 Task: For heading Arial Rounded MT Bold with Underline.  font size for heading26,  'Change the font style of data to'Browallia New.  and font size to 18,  Change the alignment of both headline & data to Align middle & Align Text left.  In the sheet  Budget Management Workbook Template Sheetbook
Action: Mouse moved to (102, 121)
Screenshot: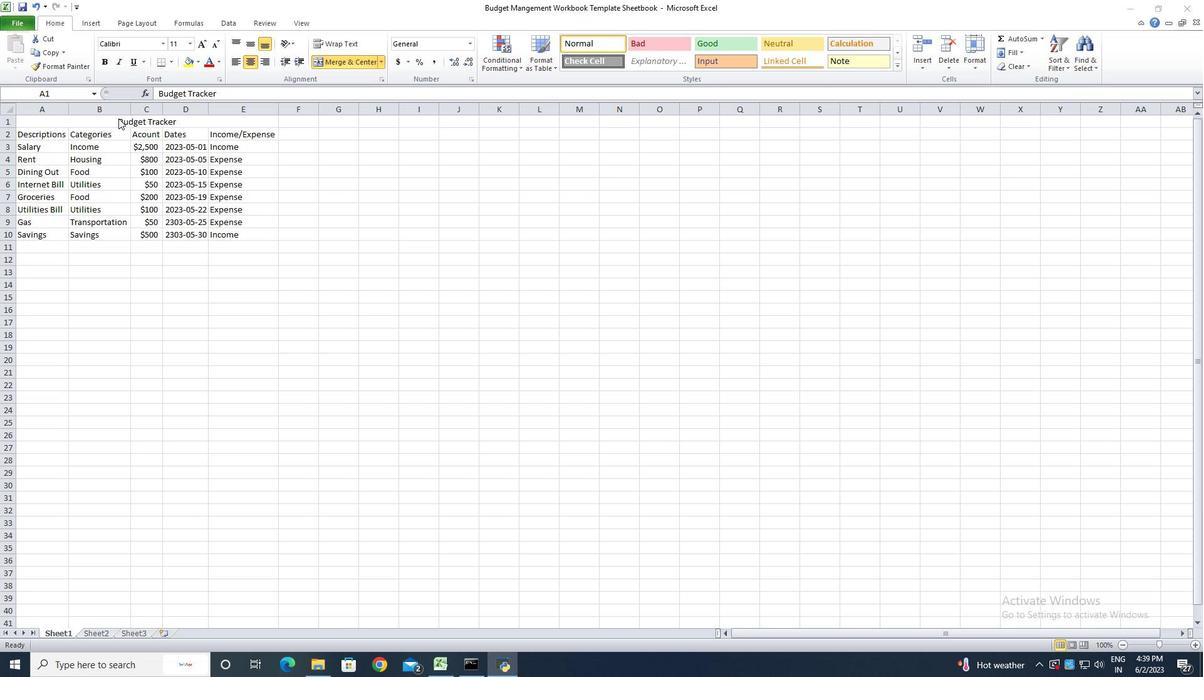 
Action: Mouse pressed left at (102, 121)
Screenshot: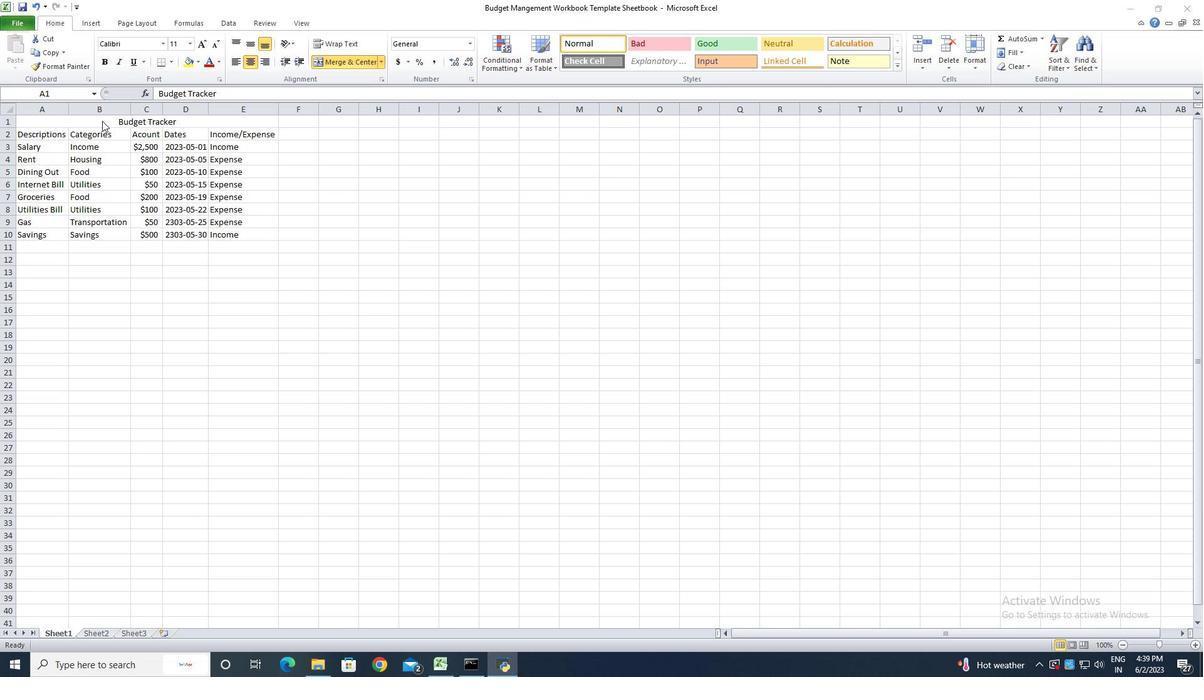 
Action: Mouse moved to (161, 45)
Screenshot: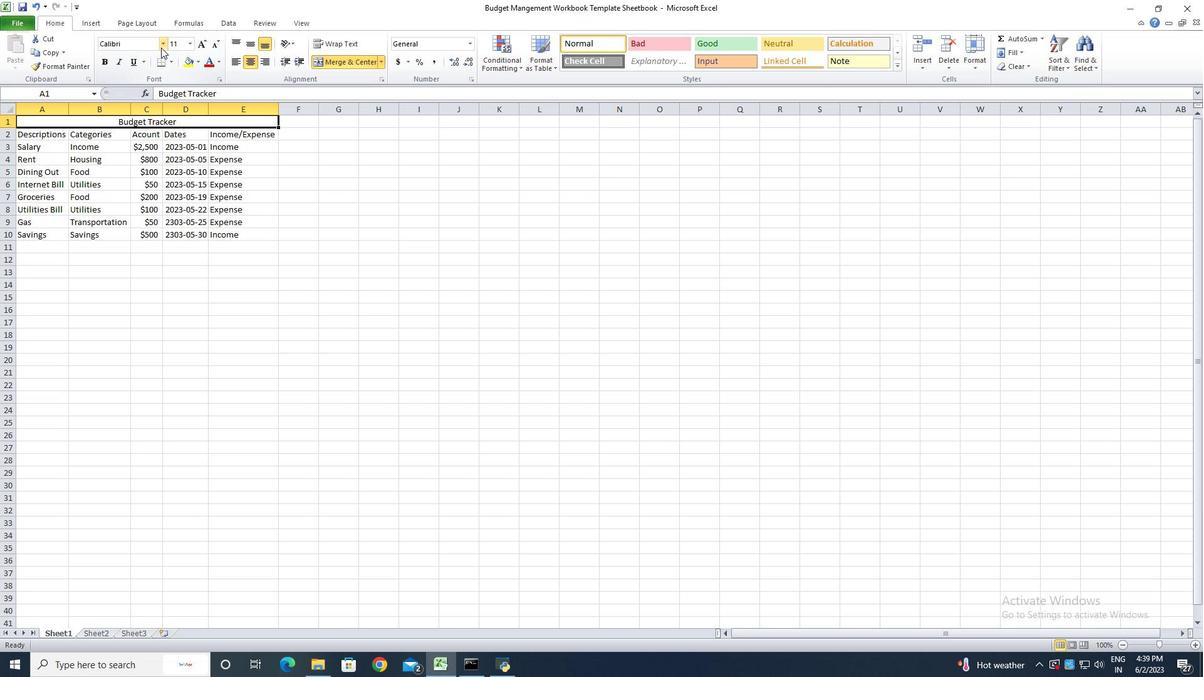 
Action: Mouse pressed left at (161, 45)
Screenshot: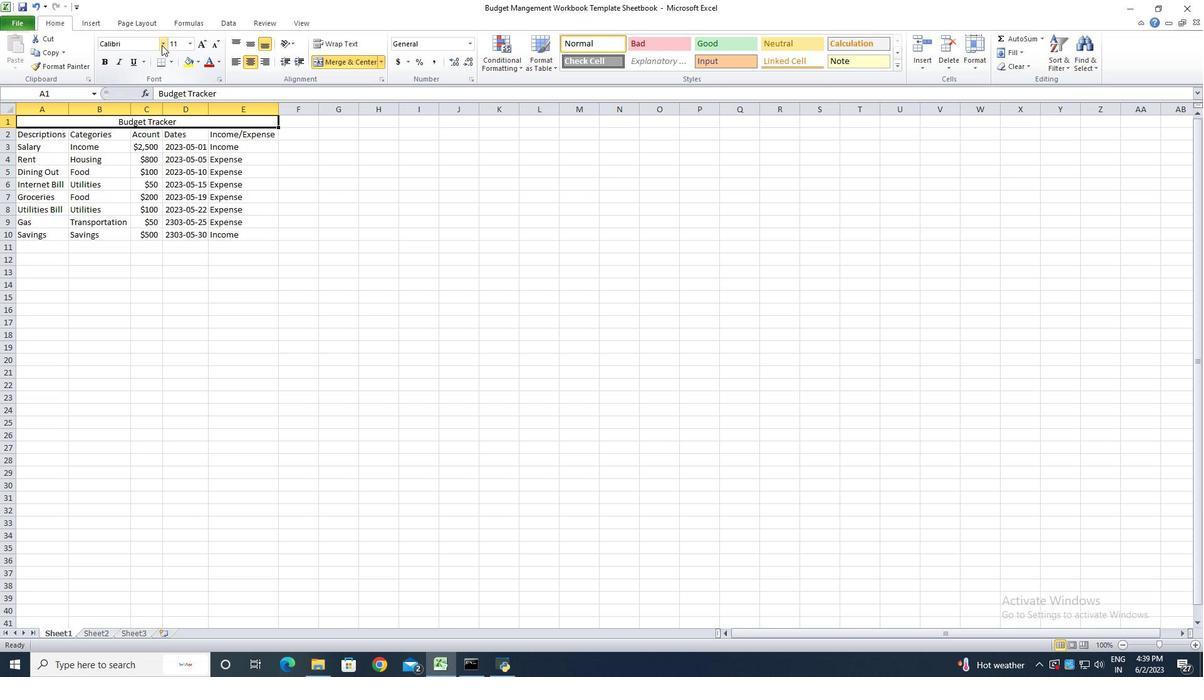 
Action: Mouse moved to (142, 192)
Screenshot: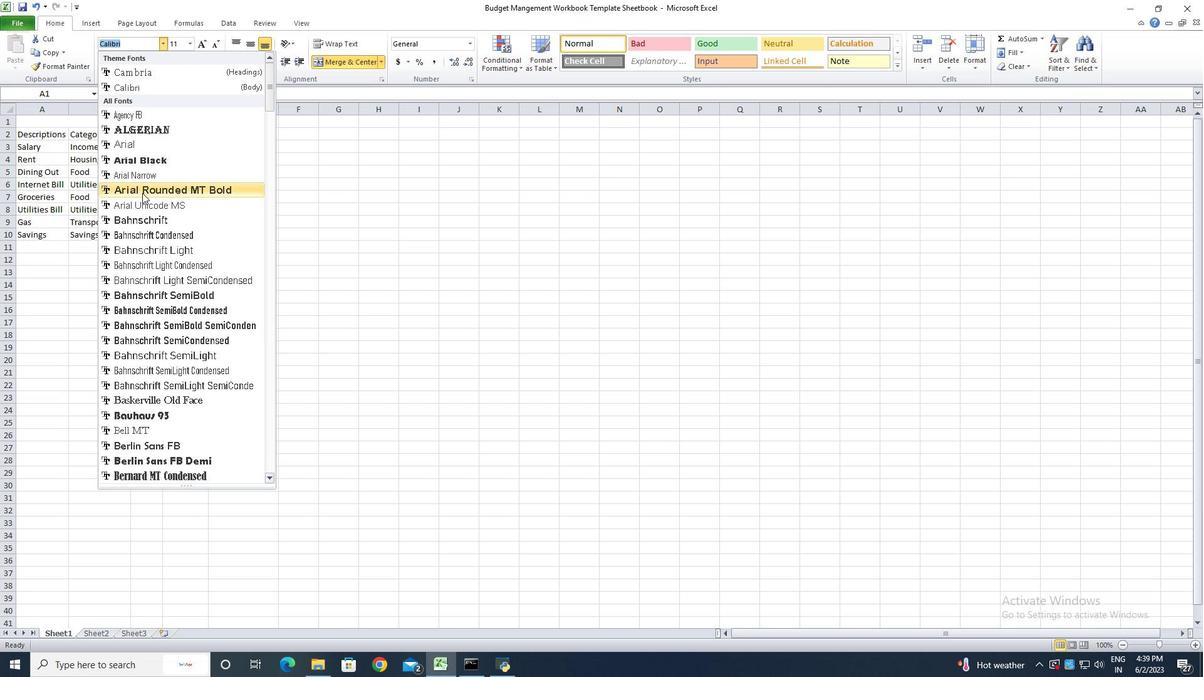 
Action: Mouse pressed left at (142, 192)
Screenshot: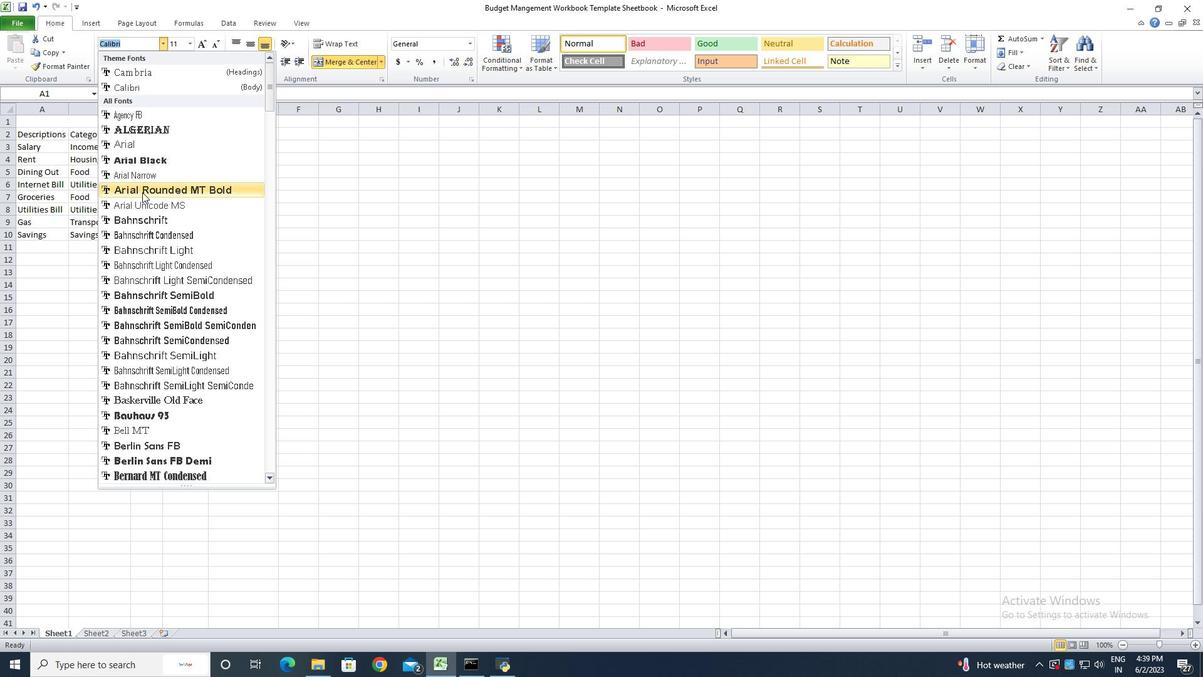 
Action: Mouse moved to (144, 63)
Screenshot: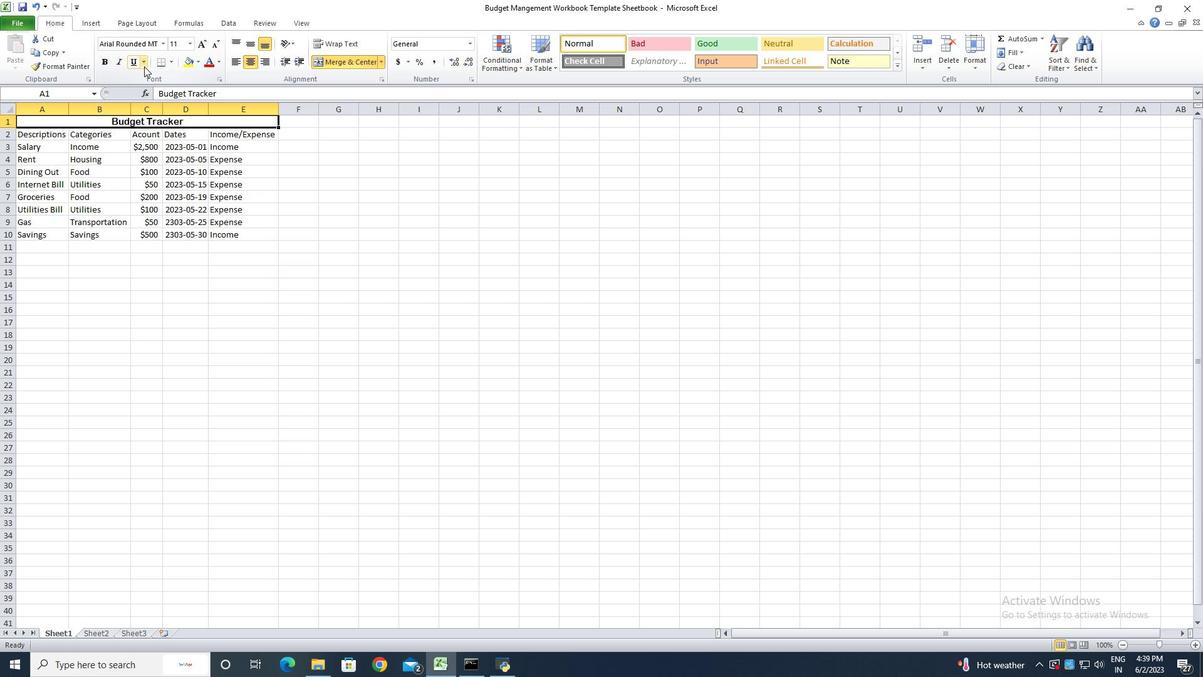 
Action: Mouse pressed left at (144, 63)
Screenshot: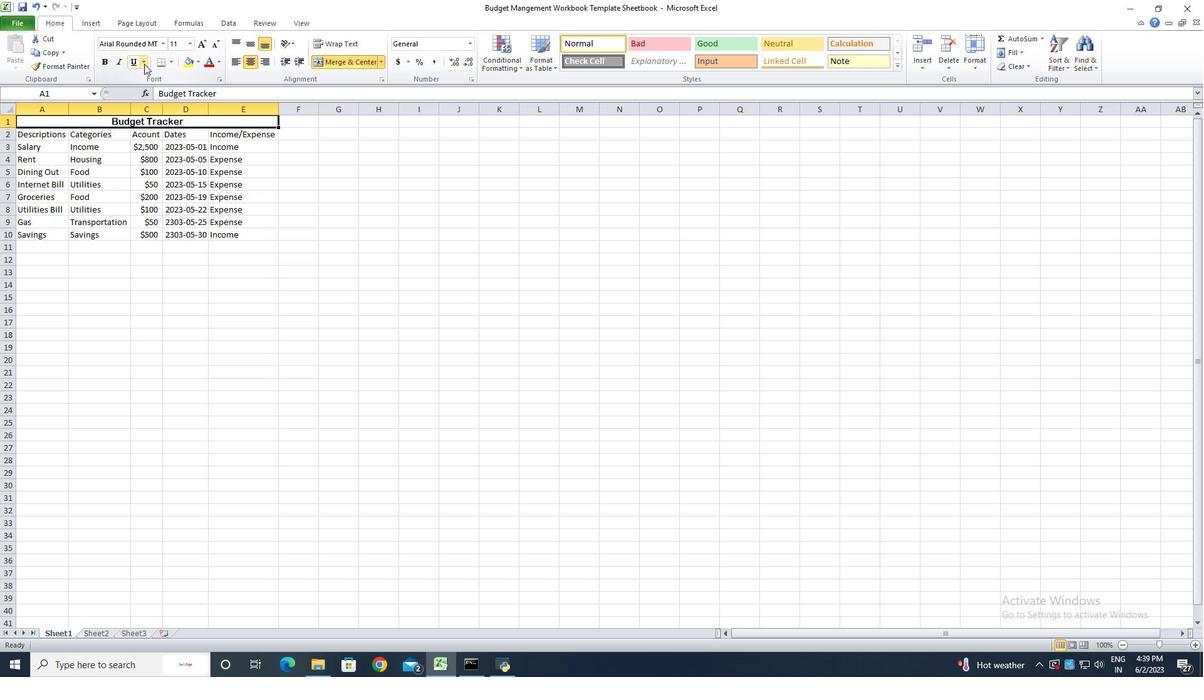 
Action: Mouse moved to (156, 80)
Screenshot: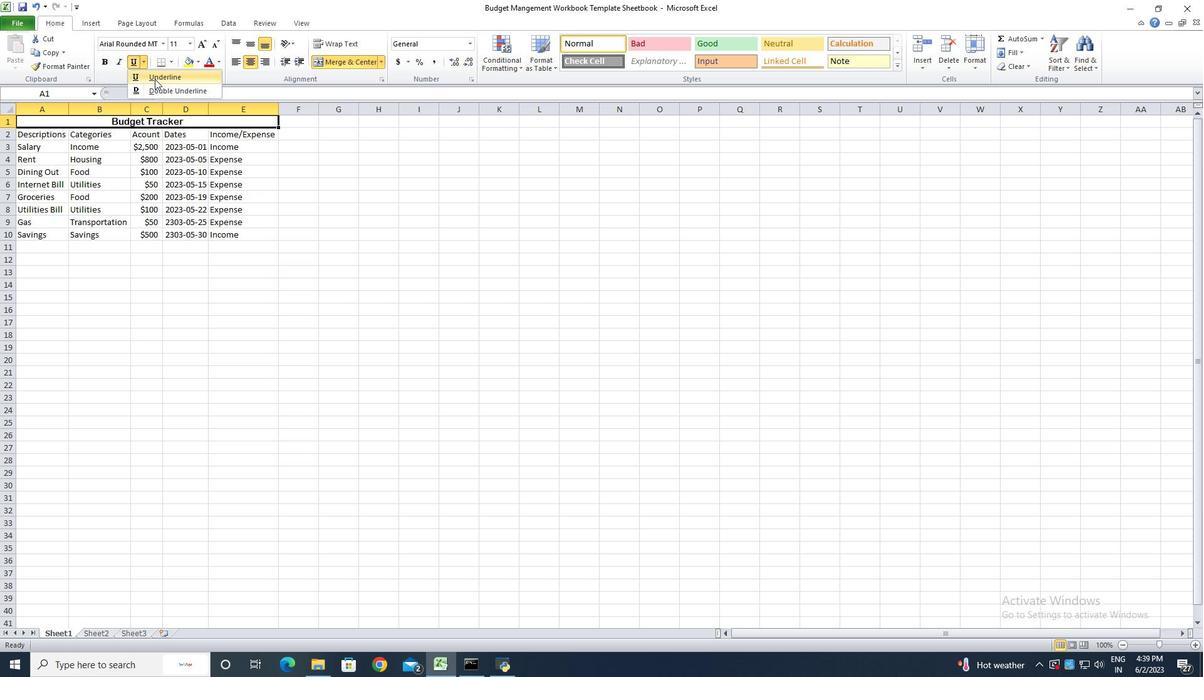 
Action: Mouse pressed left at (156, 80)
Screenshot: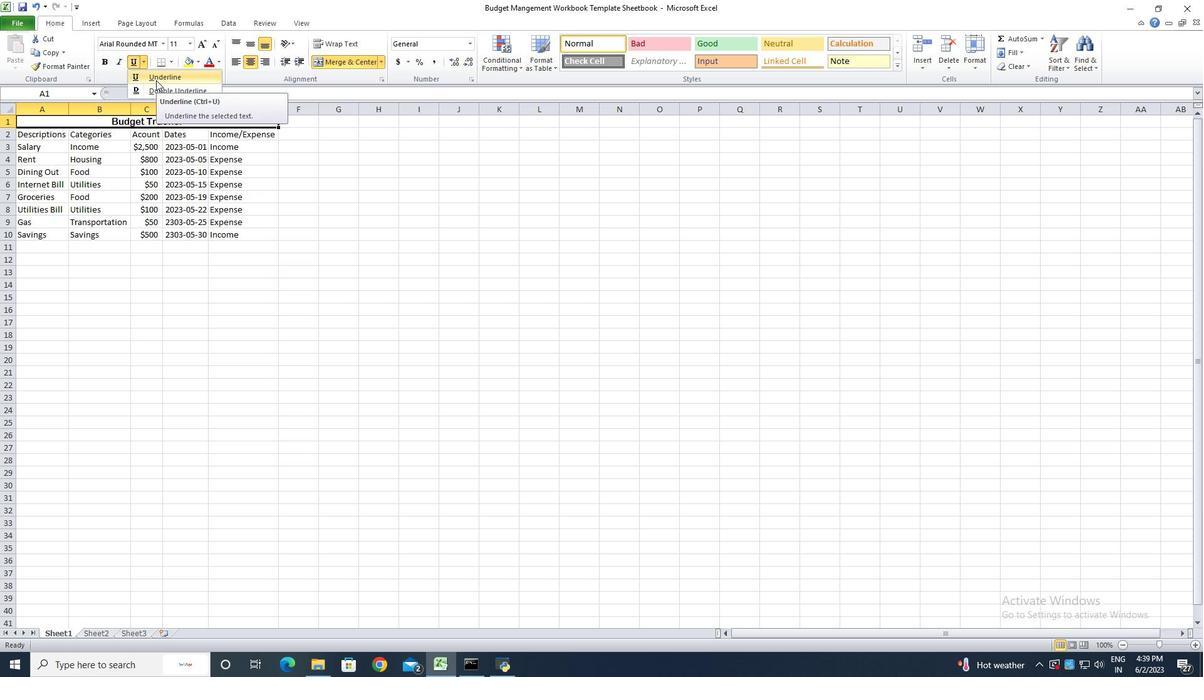 
Action: Mouse moved to (201, 43)
Screenshot: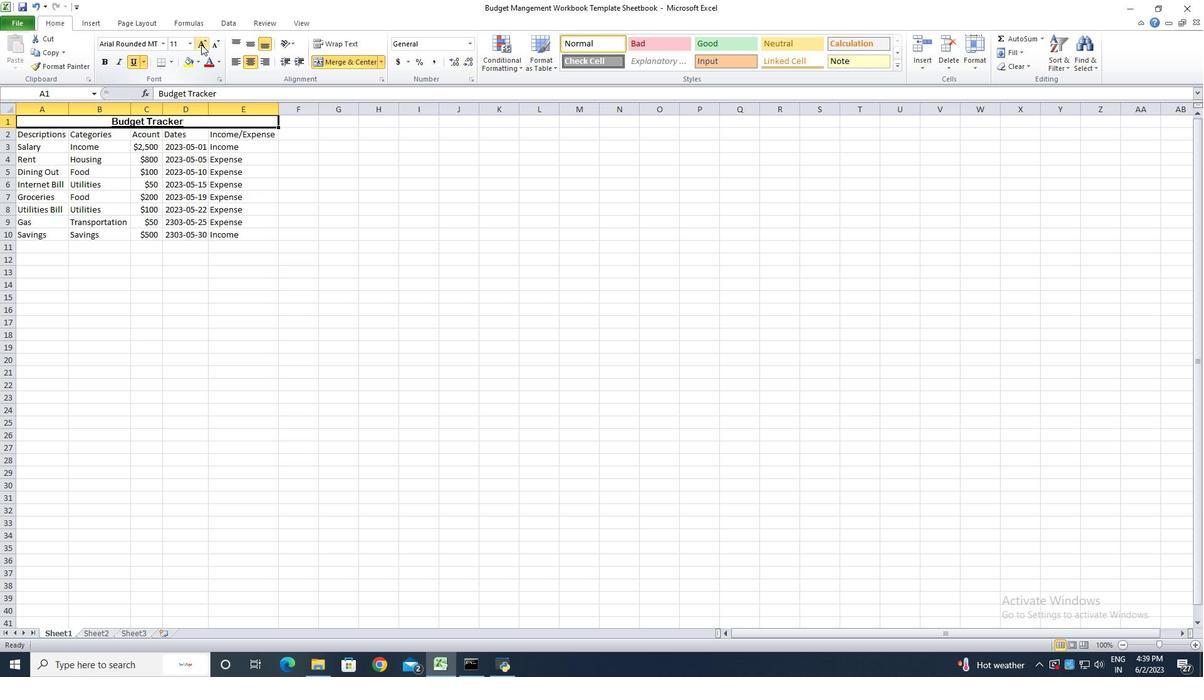 
Action: Mouse pressed left at (201, 43)
Screenshot: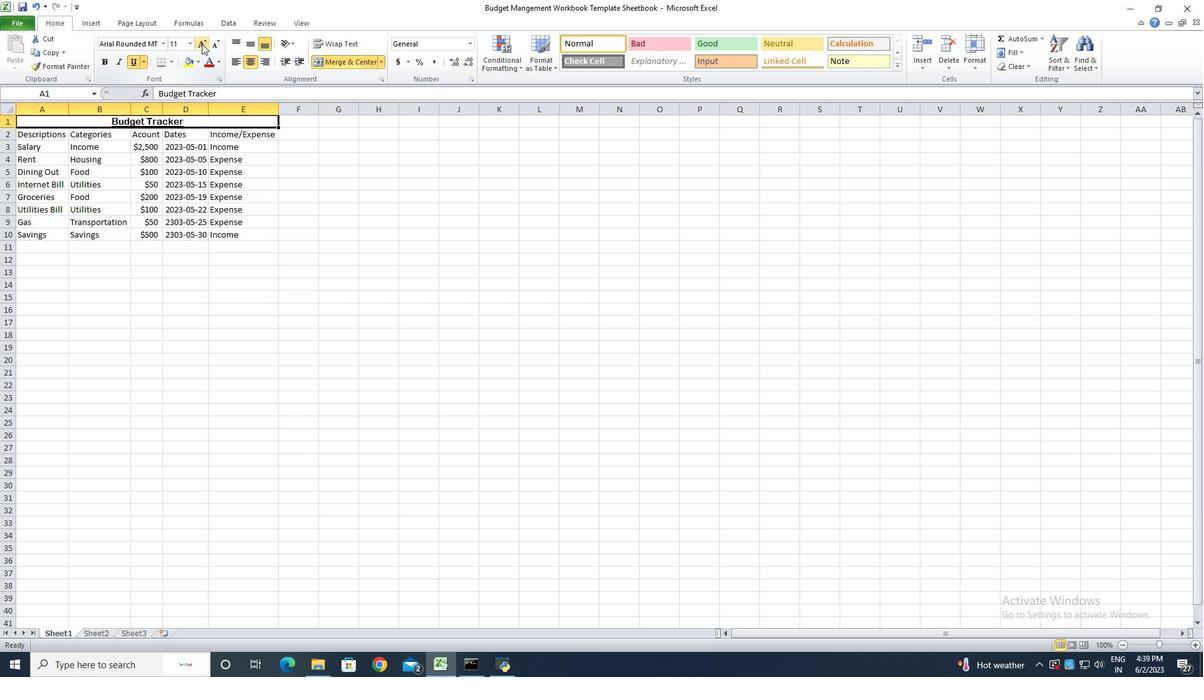 
Action: Mouse pressed left at (201, 43)
Screenshot: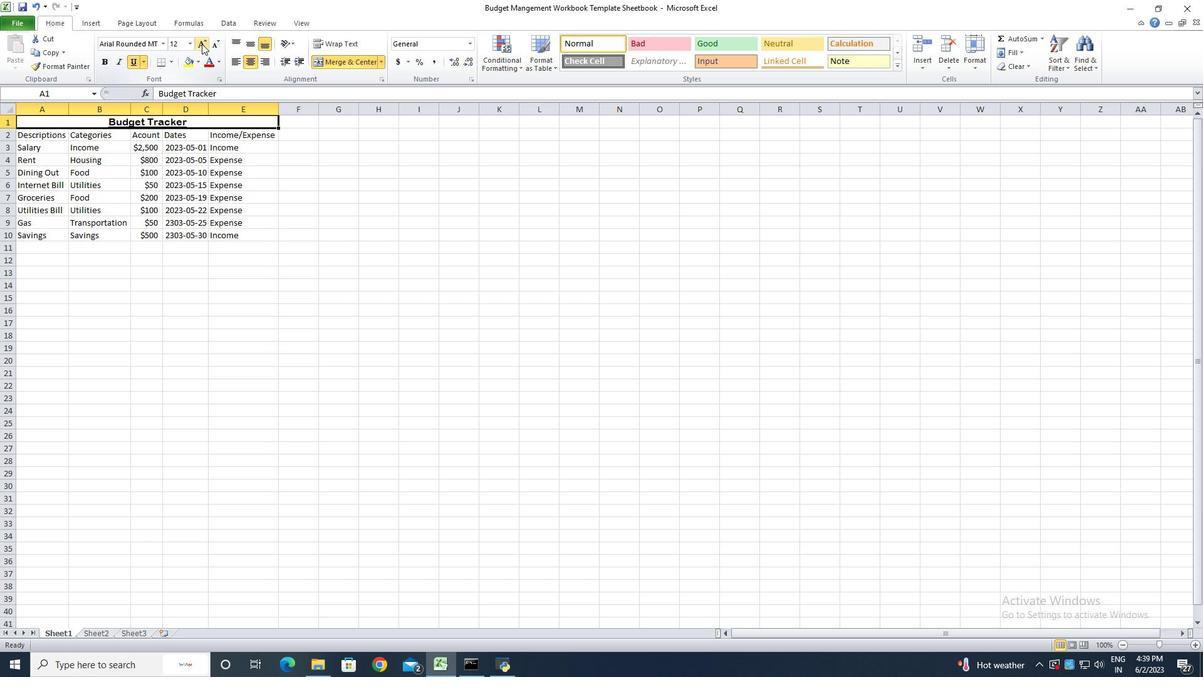 
Action: Mouse pressed left at (201, 43)
Screenshot: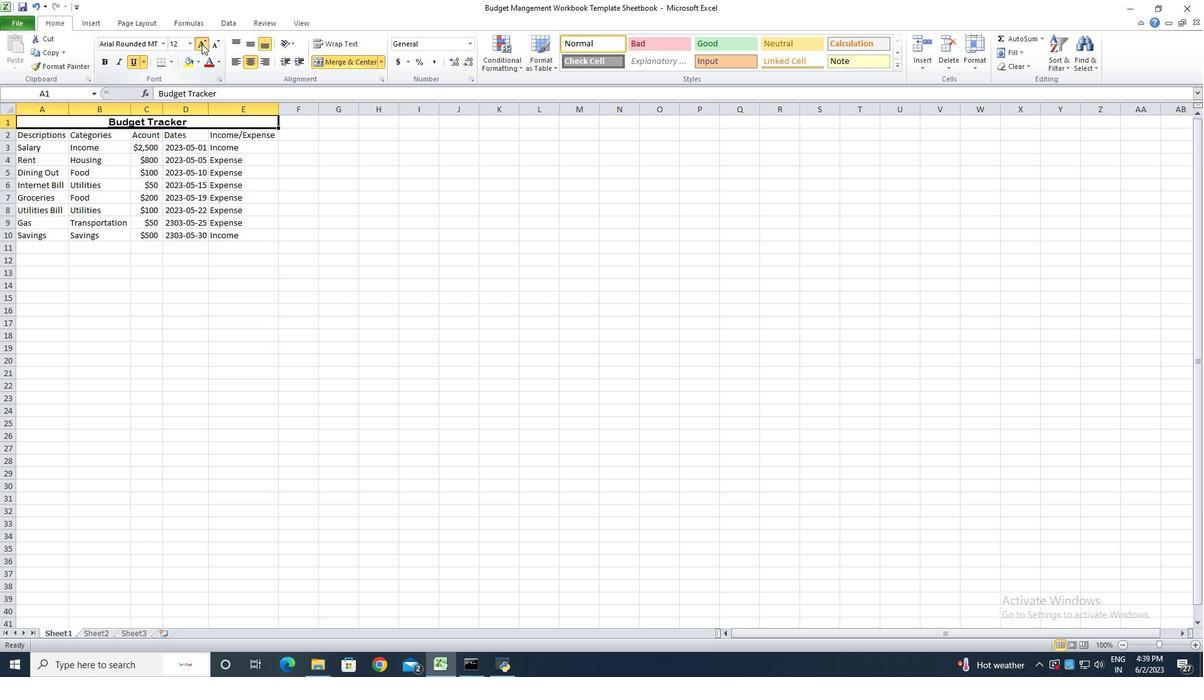 
Action: Mouse pressed left at (201, 43)
Screenshot: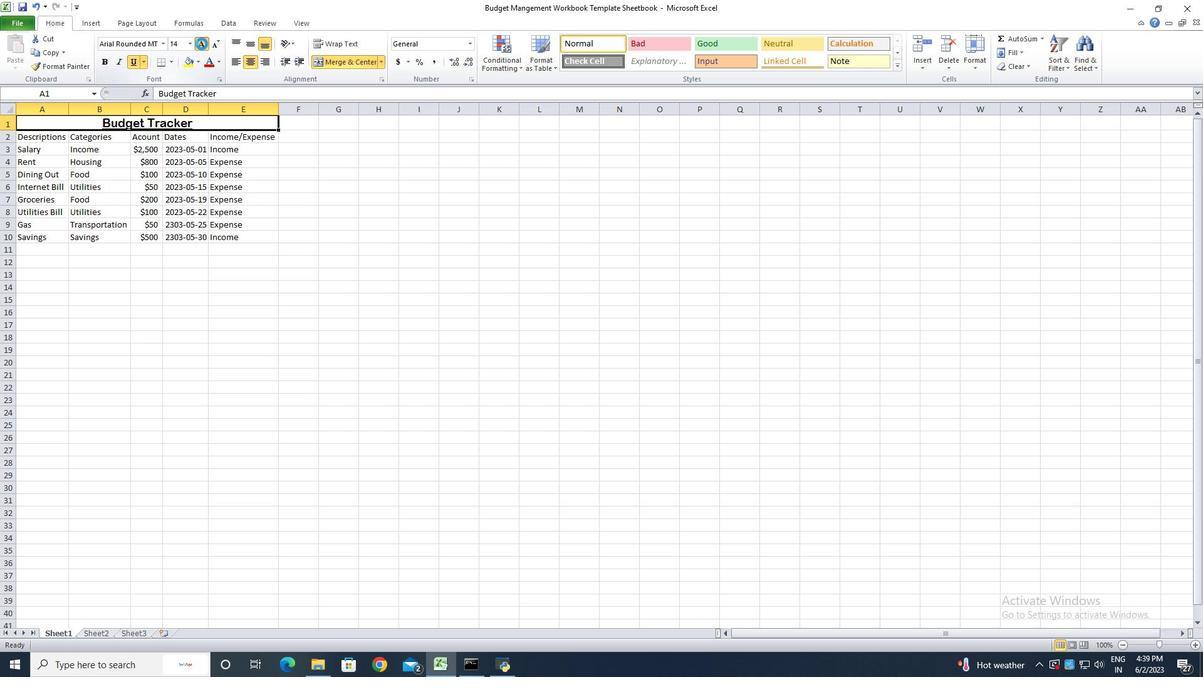 
Action: Mouse pressed left at (201, 43)
Screenshot: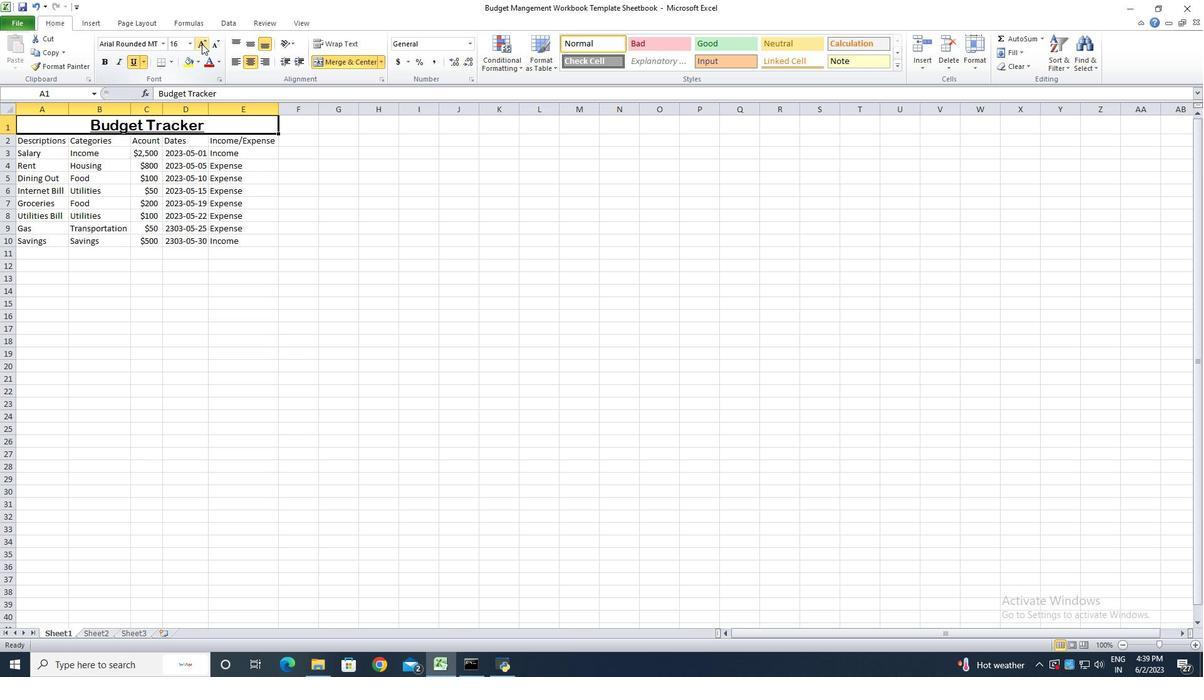 
Action: Mouse pressed left at (201, 43)
Screenshot: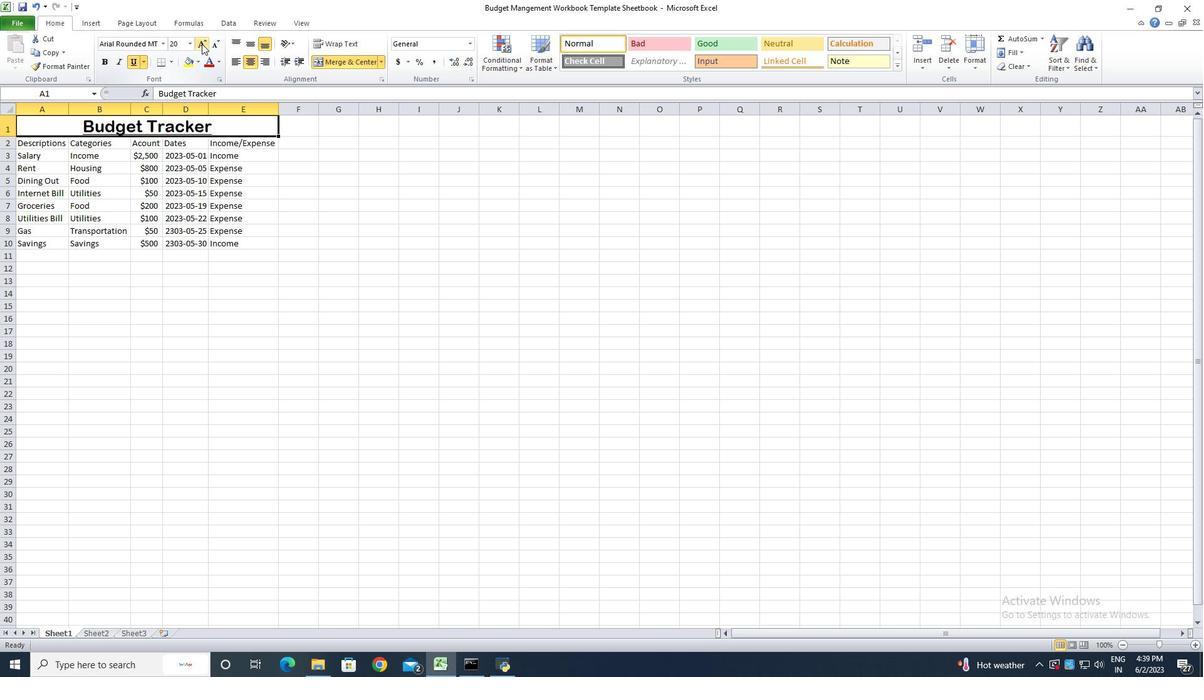 
Action: Mouse pressed left at (201, 43)
Screenshot: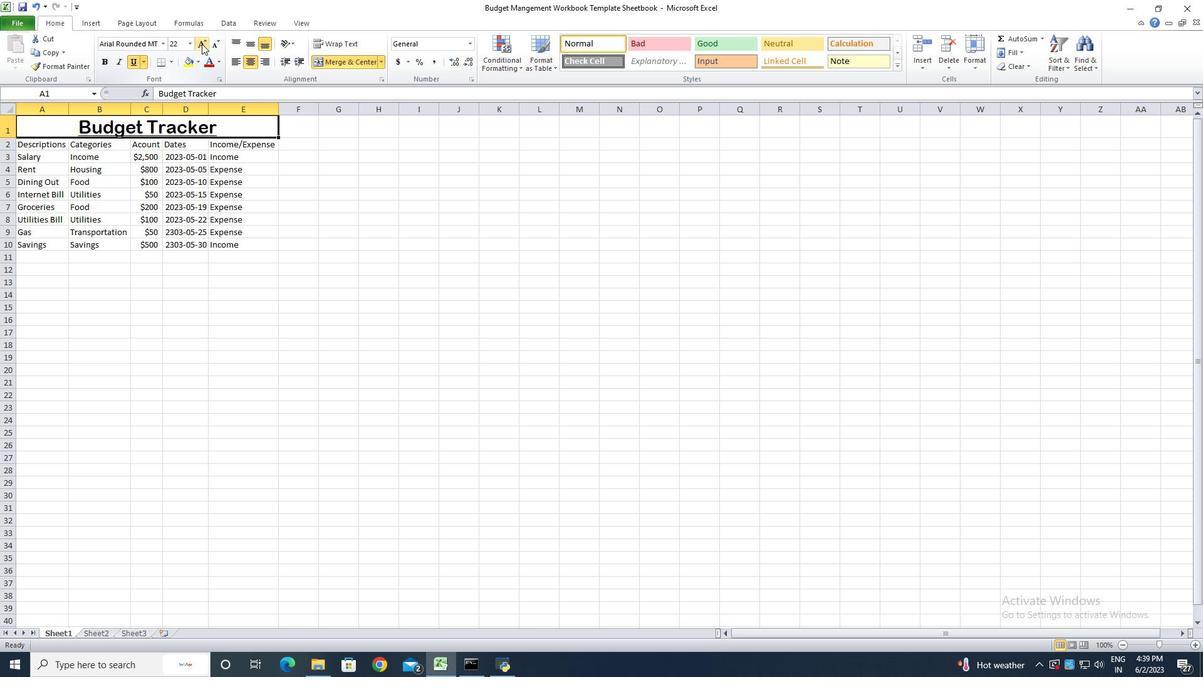 
Action: Mouse pressed left at (201, 43)
Screenshot: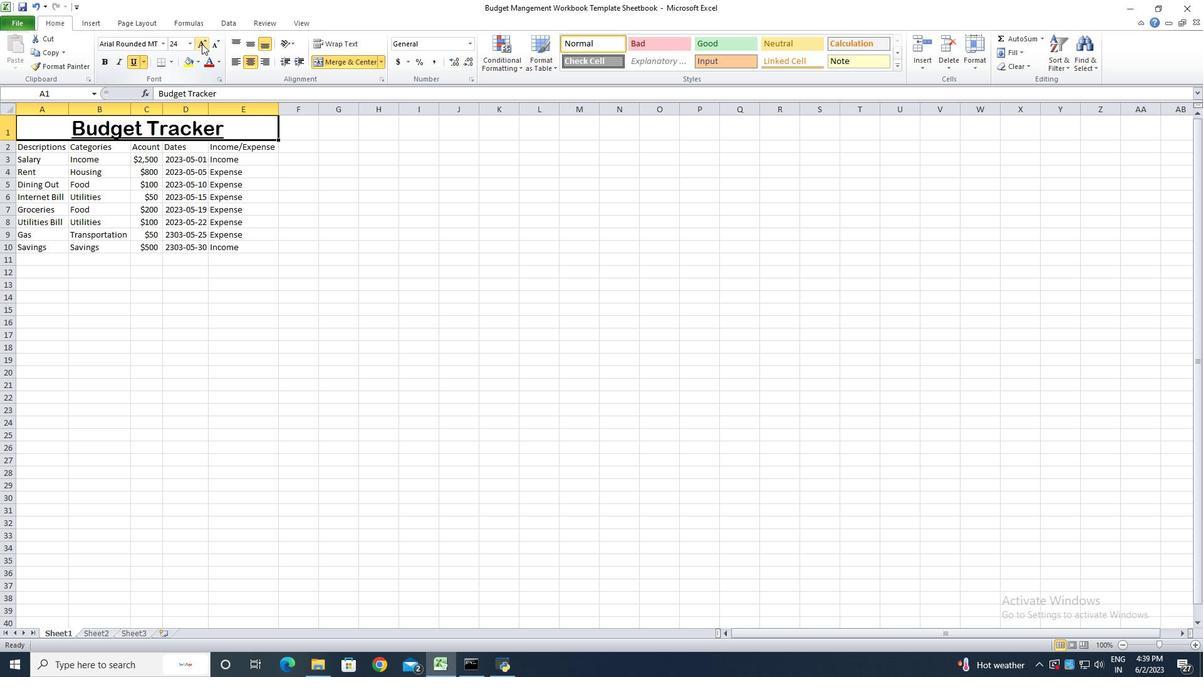 
Action: Mouse moved to (189, 311)
Screenshot: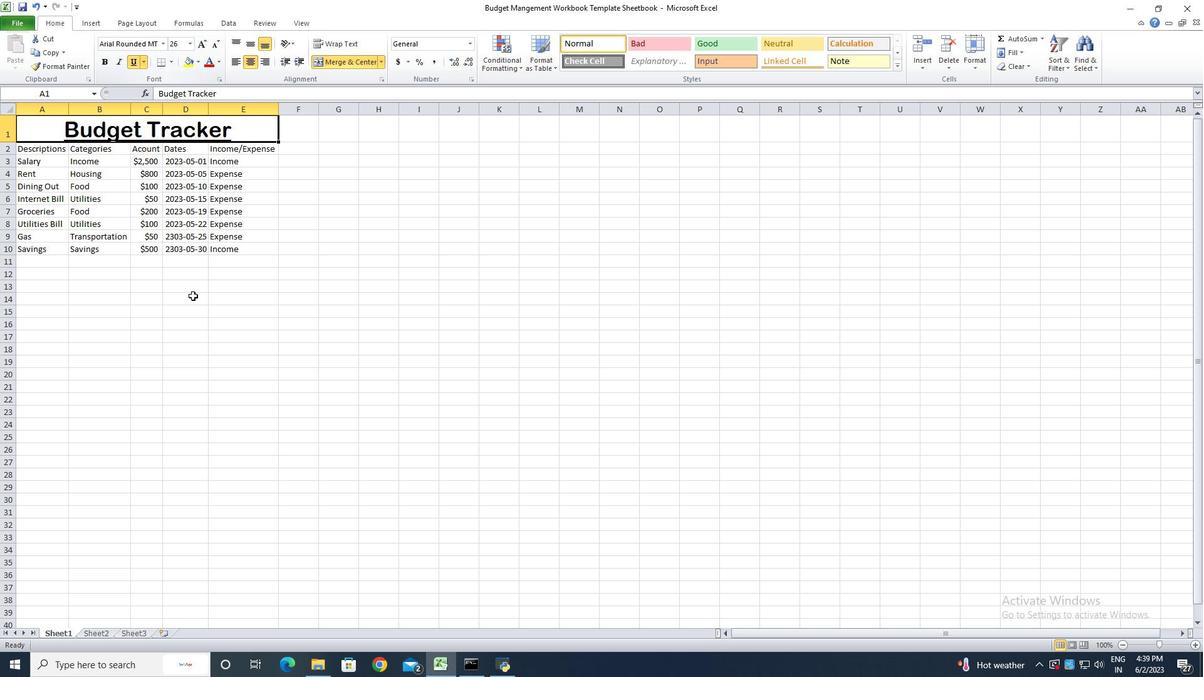 
Action: Mouse pressed left at (189, 311)
Screenshot: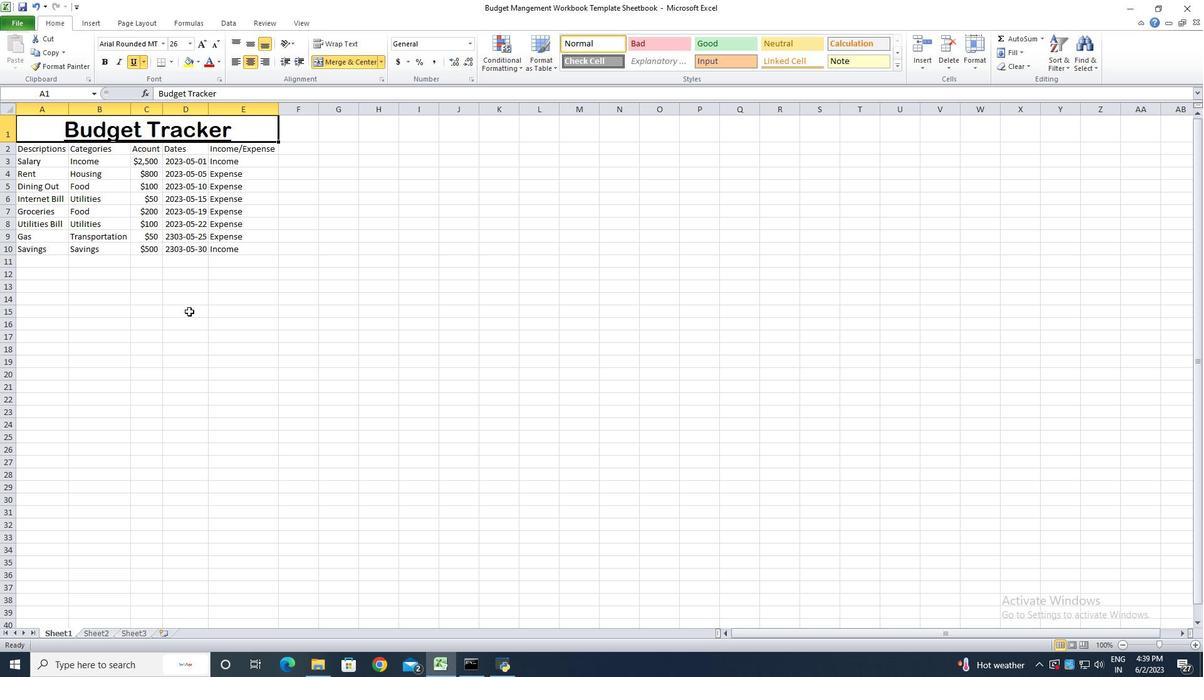 
Action: Mouse moved to (43, 149)
Screenshot: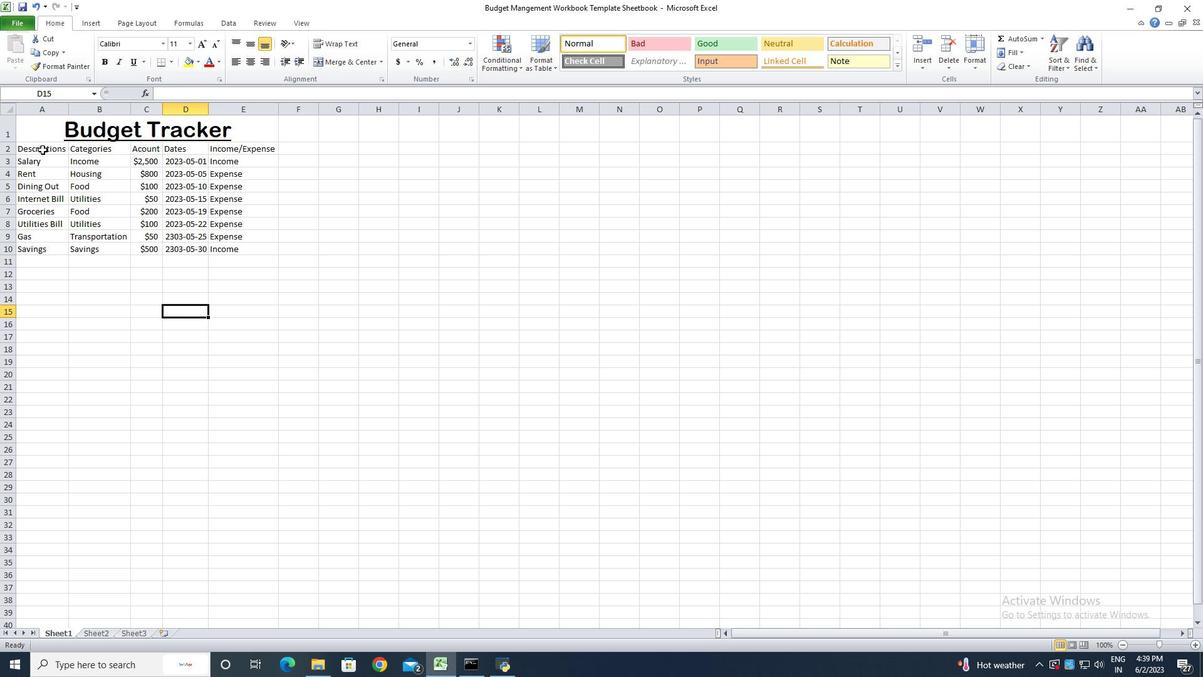 
Action: Mouse pressed left at (43, 149)
Screenshot: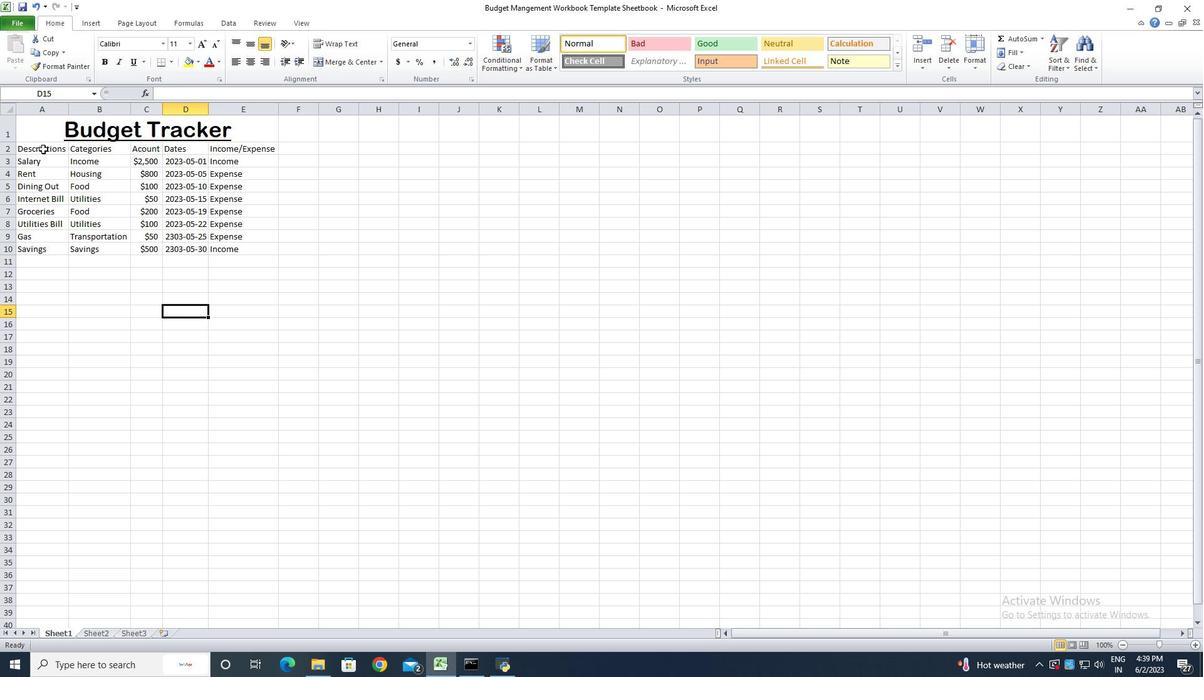 
Action: Mouse moved to (161, 45)
Screenshot: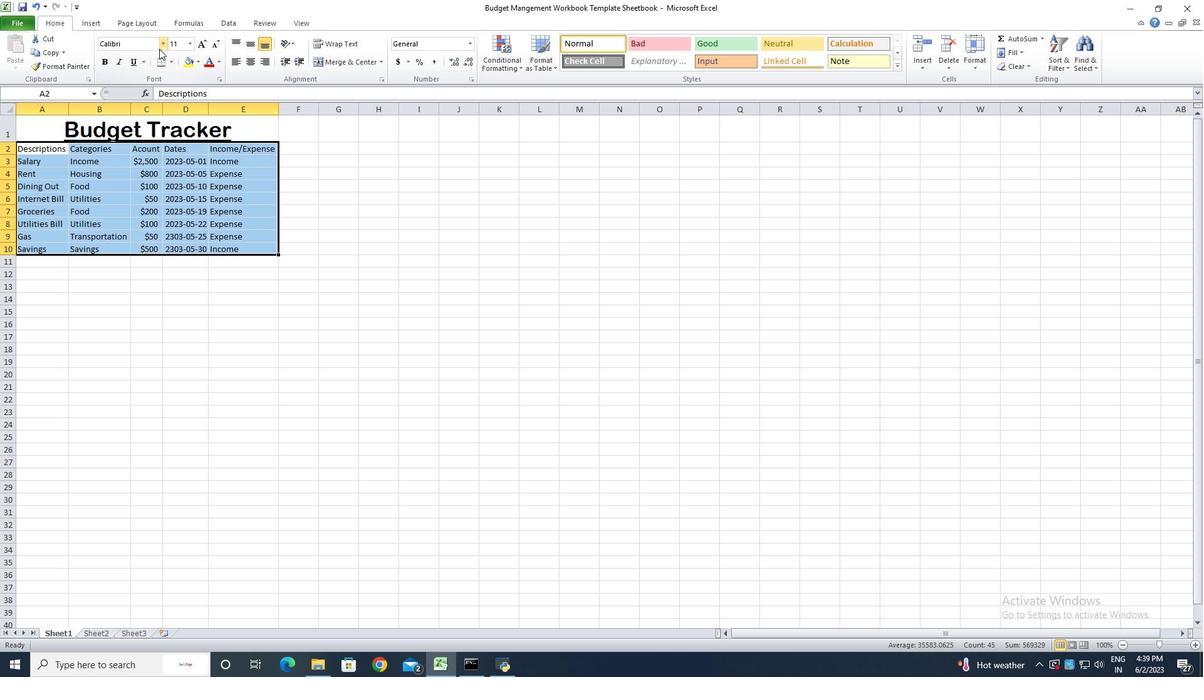 
Action: Mouse pressed left at (161, 45)
Screenshot: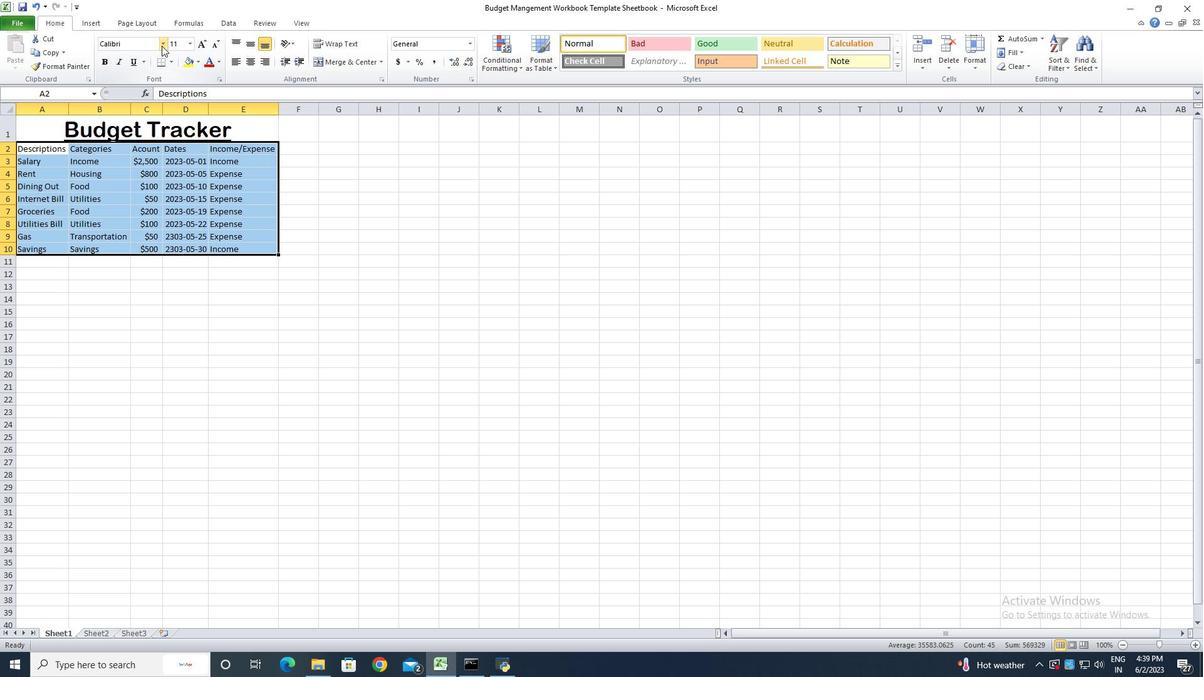 
Action: Key pressed <Key.shift>Browallia<Key.space><Key.shift>New<Key.enter>
Screenshot: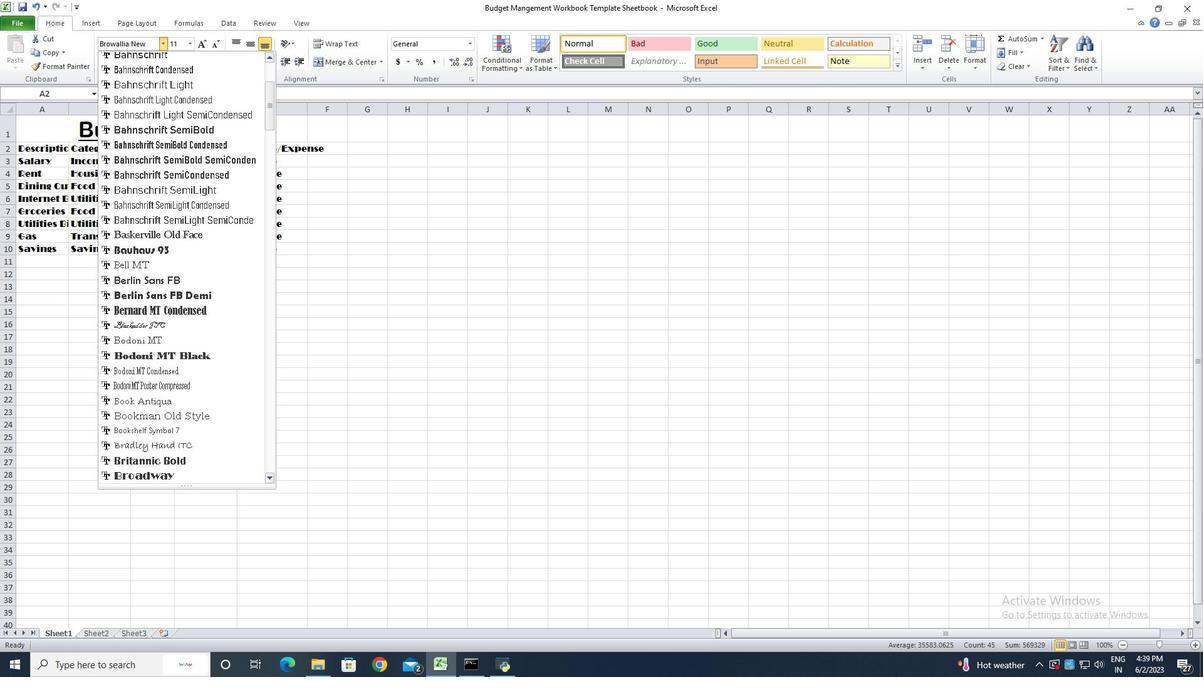 
Action: Mouse moved to (208, 43)
Screenshot: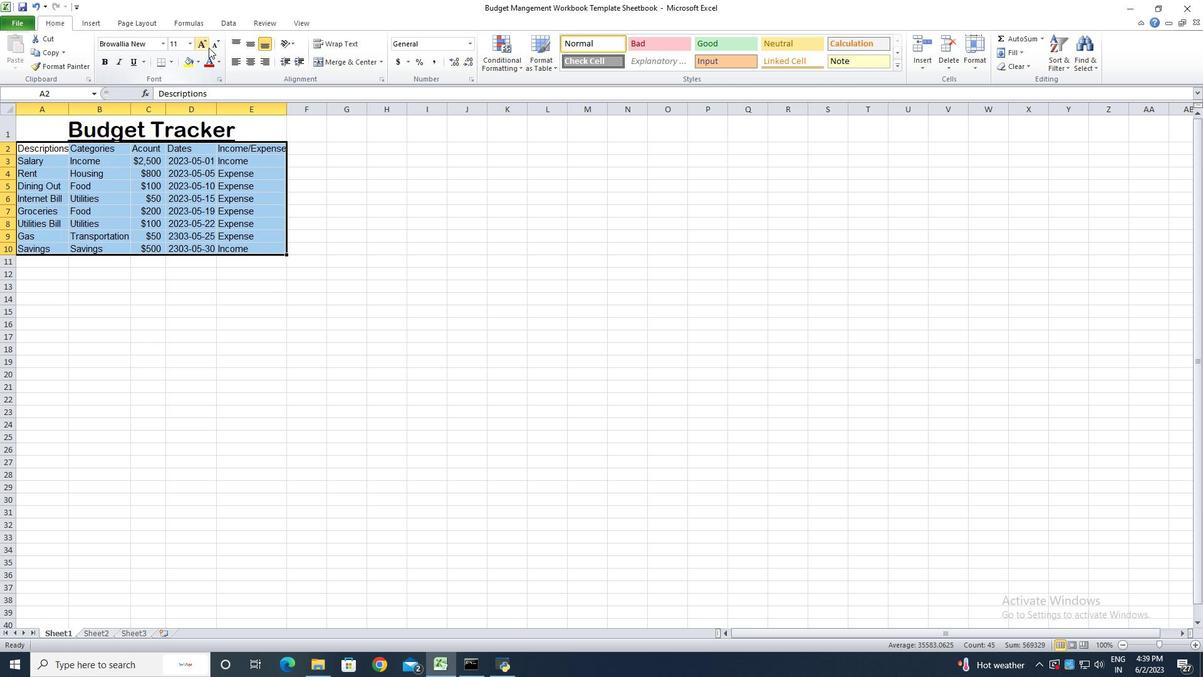 
Action: Mouse pressed left at (208, 43)
Screenshot: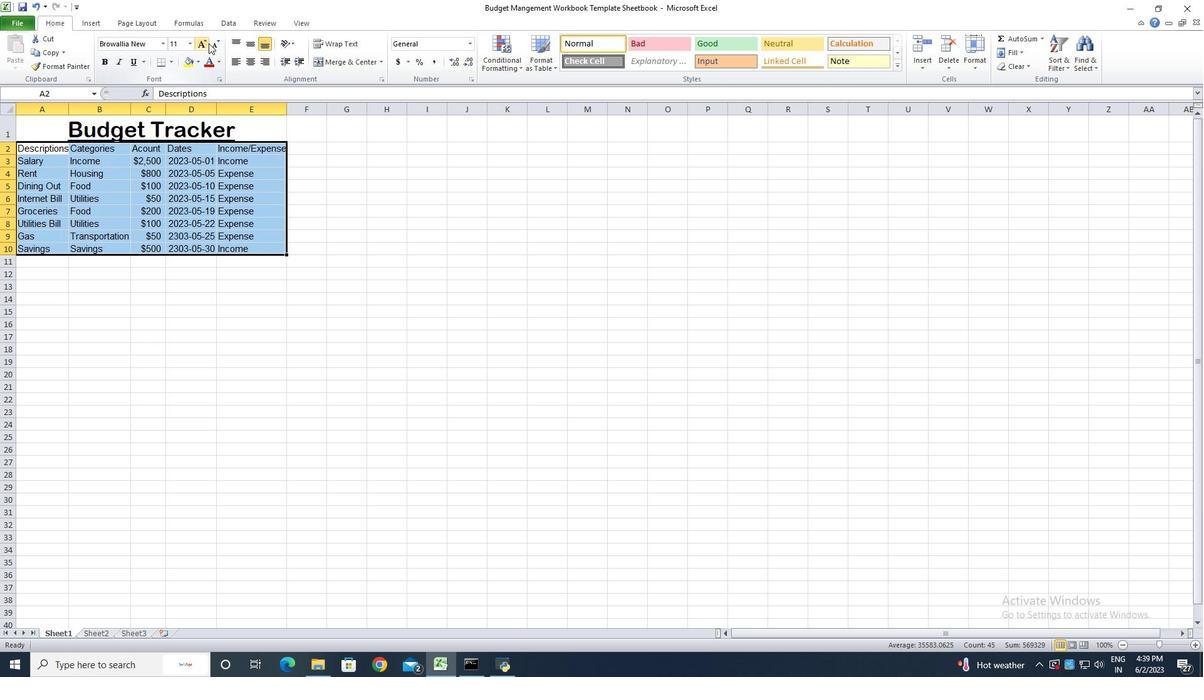
Action: Mouse pressed left at (208, 43)
Screenshot: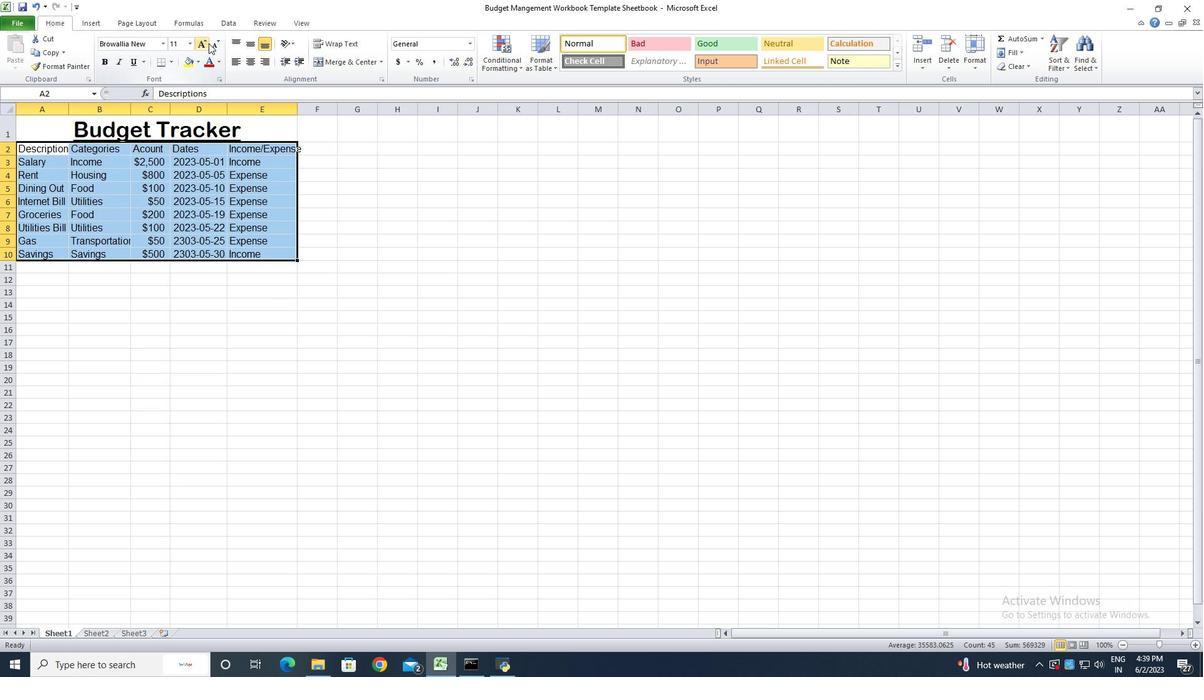 
Action: Mouse pressed left at (208, 43)
Screenshot: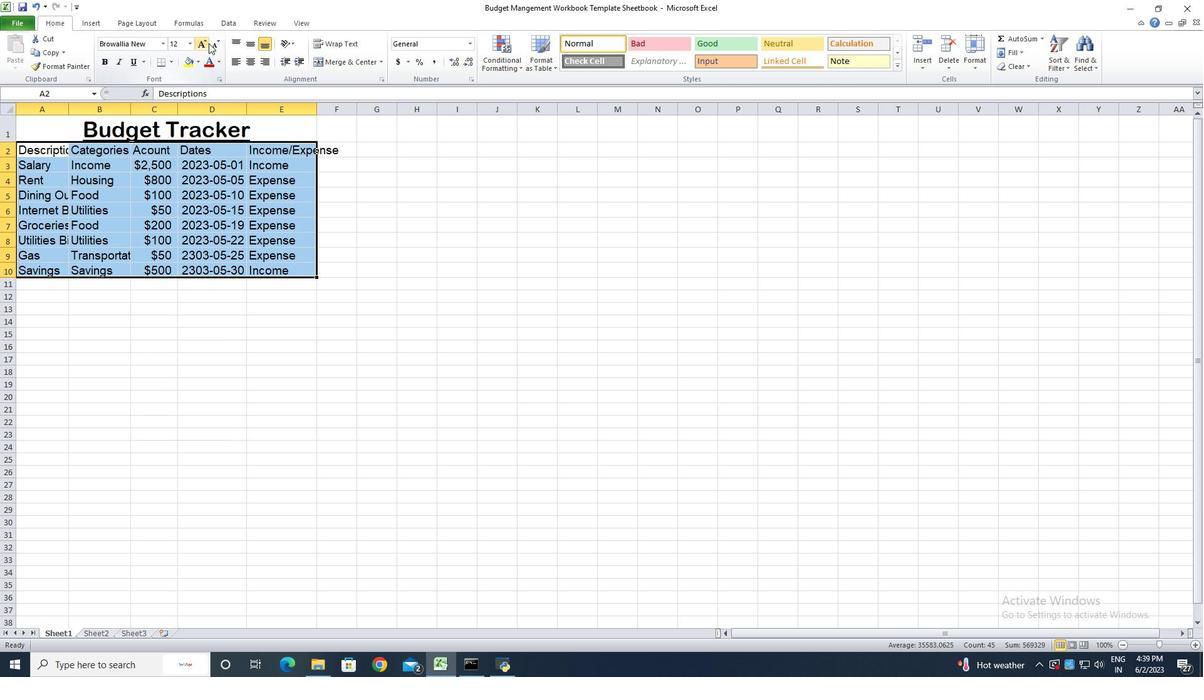 
Action: Mouse pressed left at (208, 43)
Screenshot: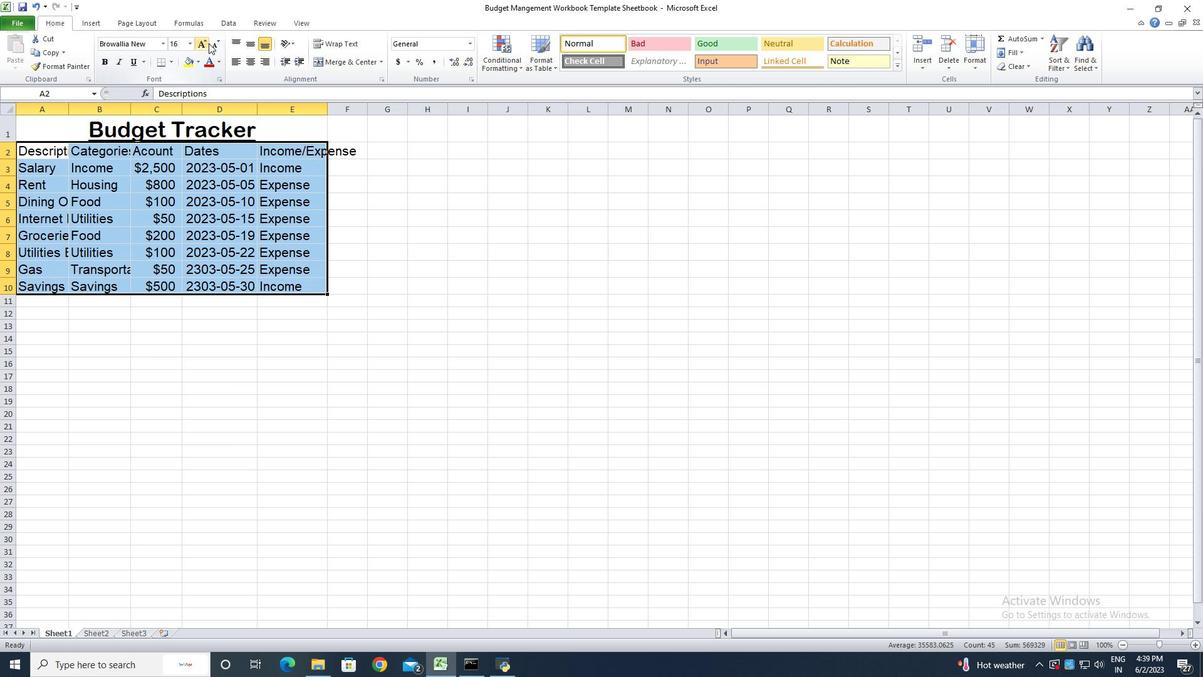 
Action: Mouse moved to (92, 340)
Screenshot: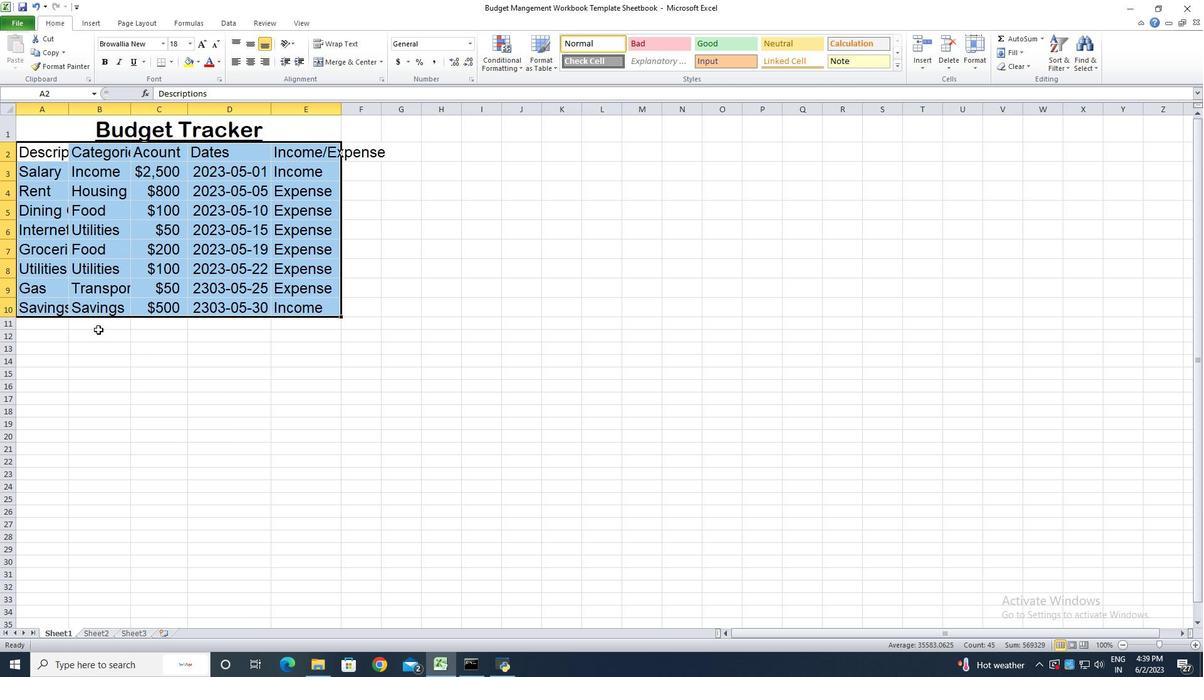
Action: Mouse pressed left at (92, 340)
Screenshot: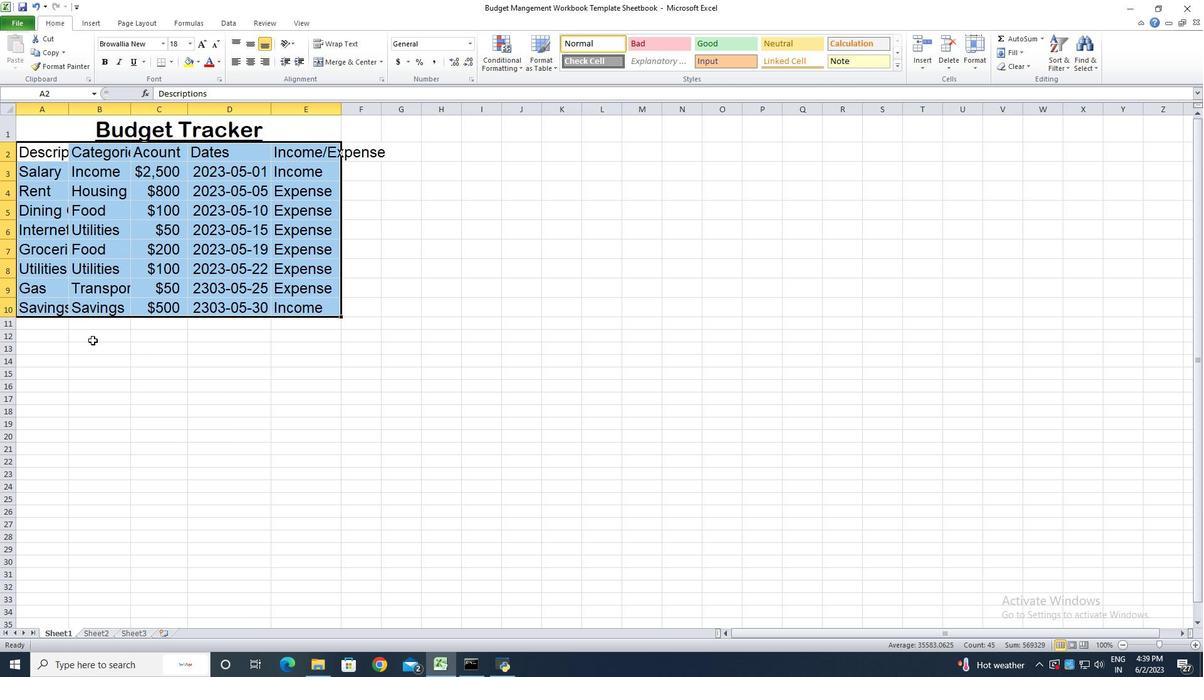 
Action: Mouse moved to (69, 107)
Screenshot: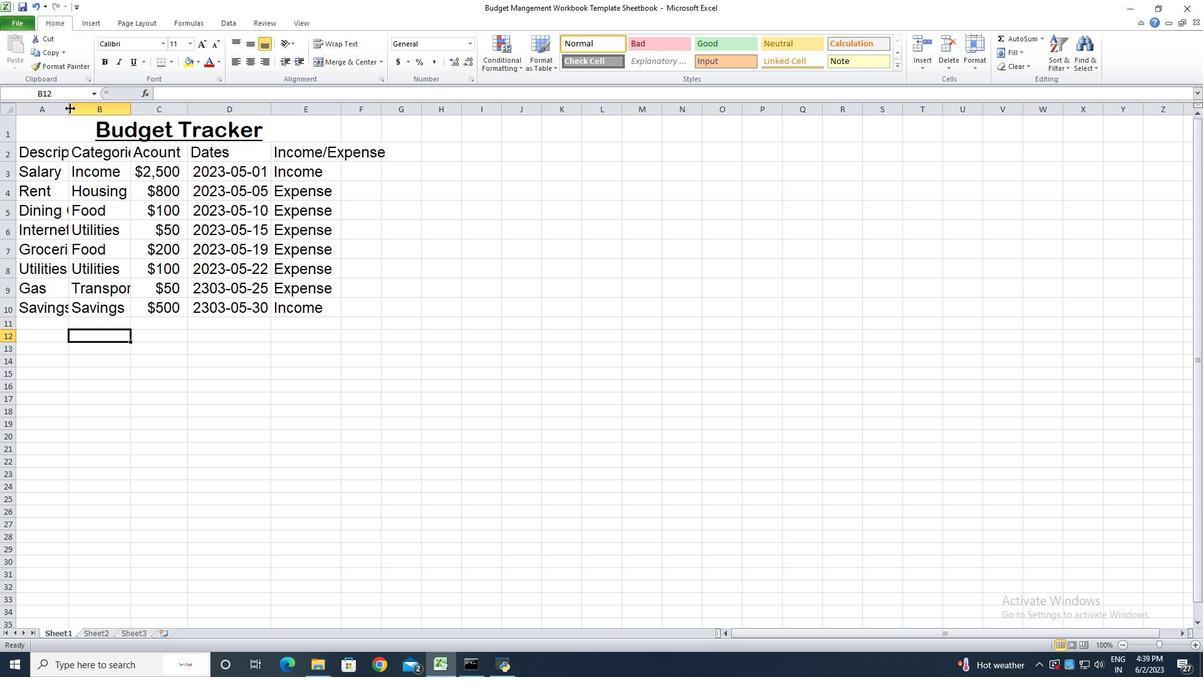 
Action: Mouse pressed left at (69, 107)
Screenshot: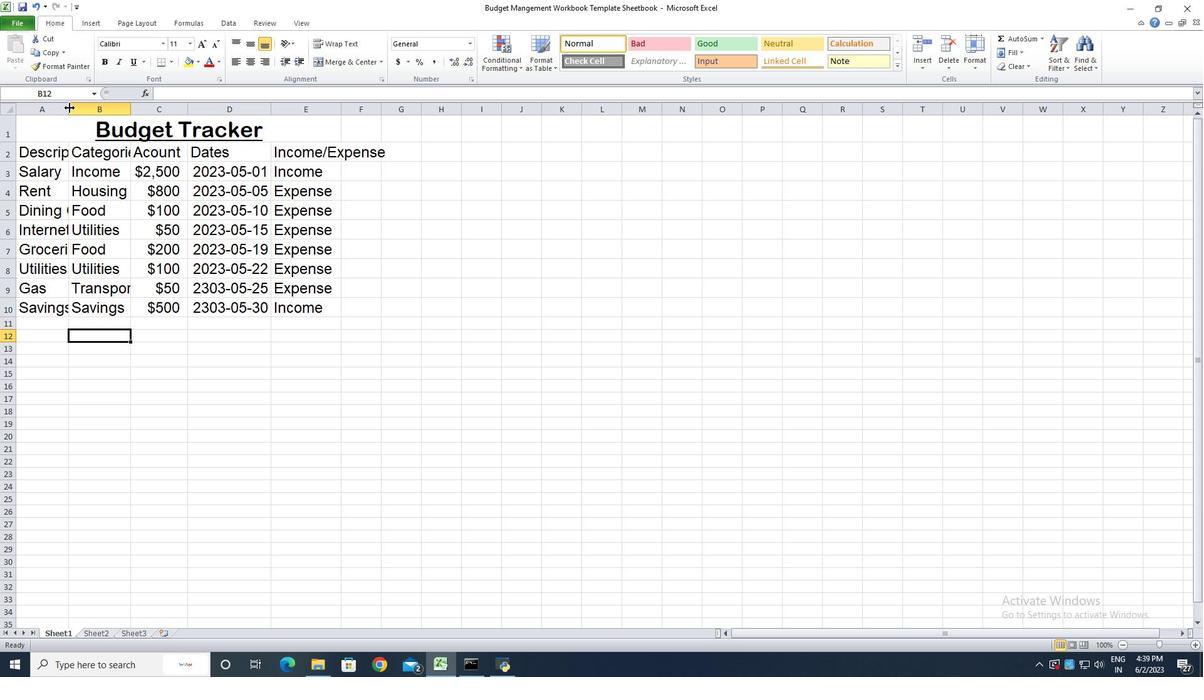 
Action: Mouse pressed left at (69, 107)
Screenshot: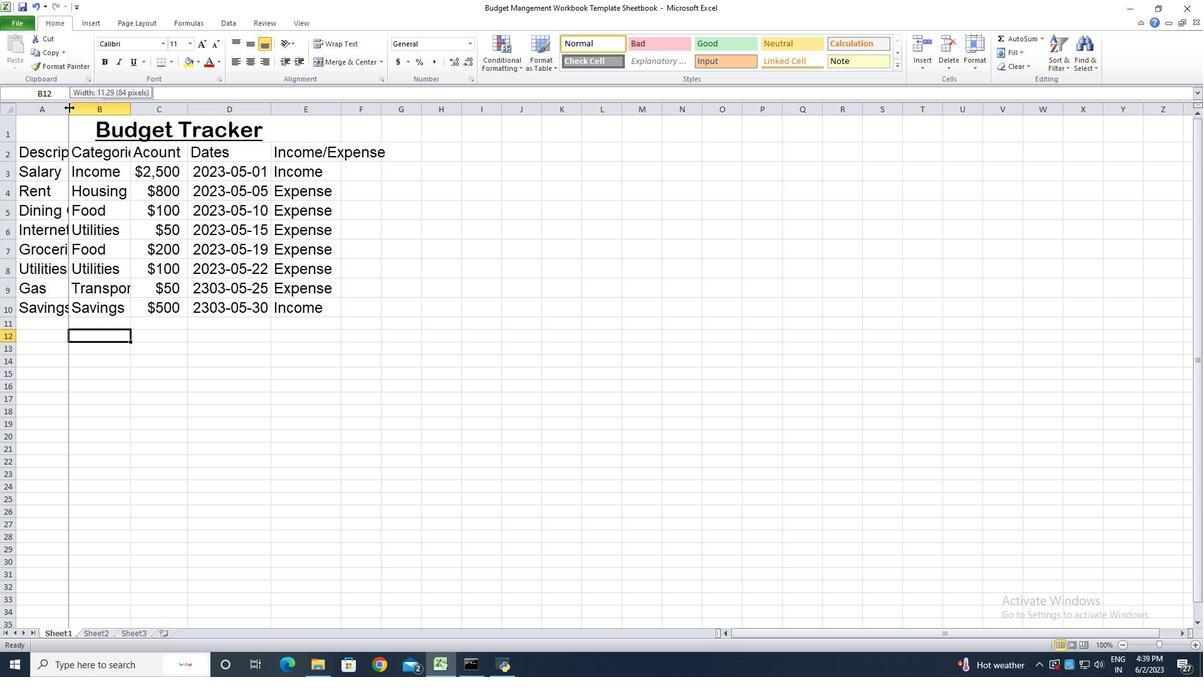 
Action: Mouse moved to (167, 110)
Screenshot: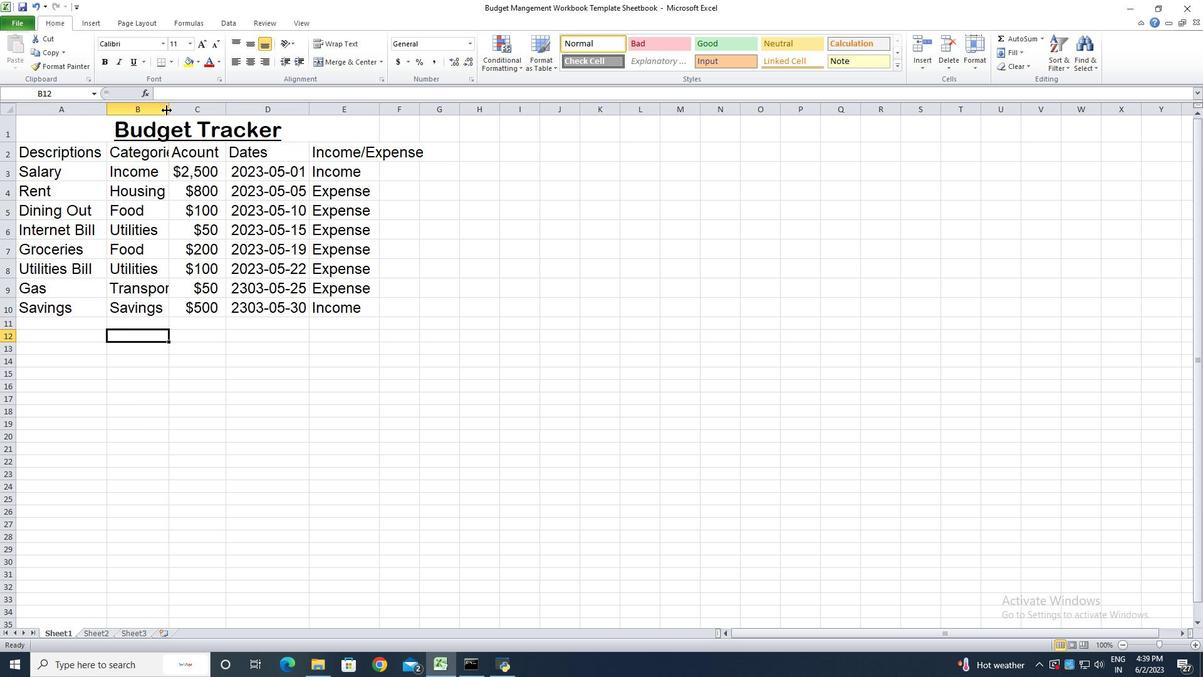 
Action: Mouse pressed left at (167, 110)
Screenshot: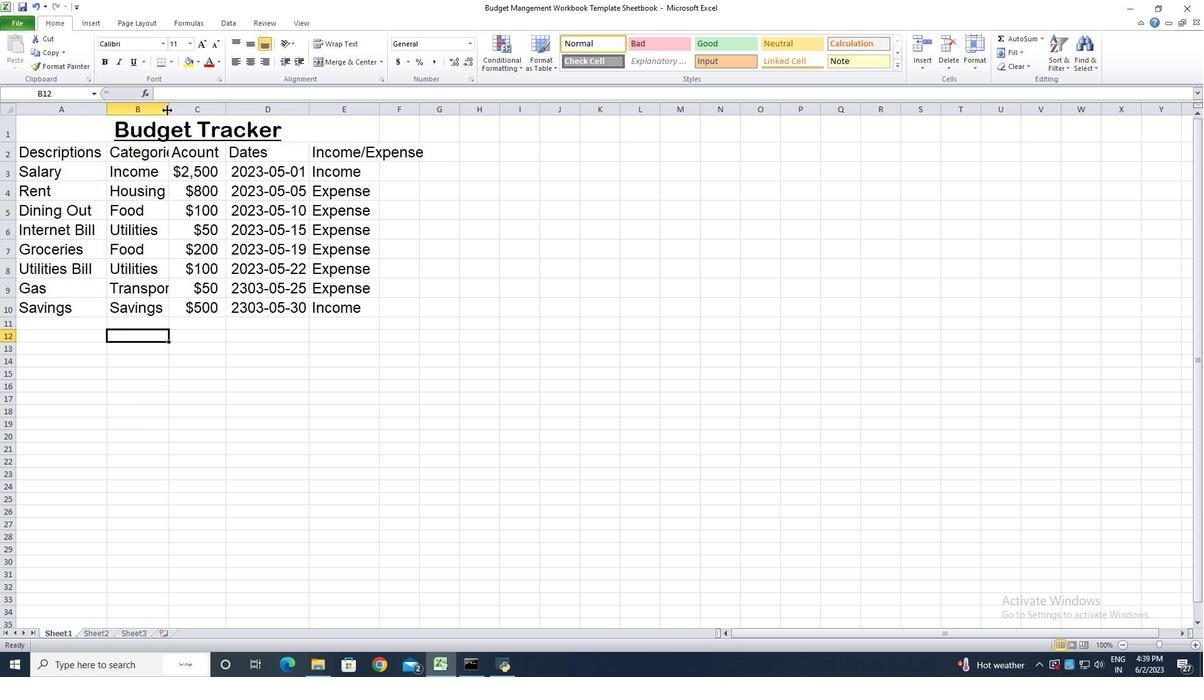 
Action: Mouse pressed left at (167, 110)
Screenshot: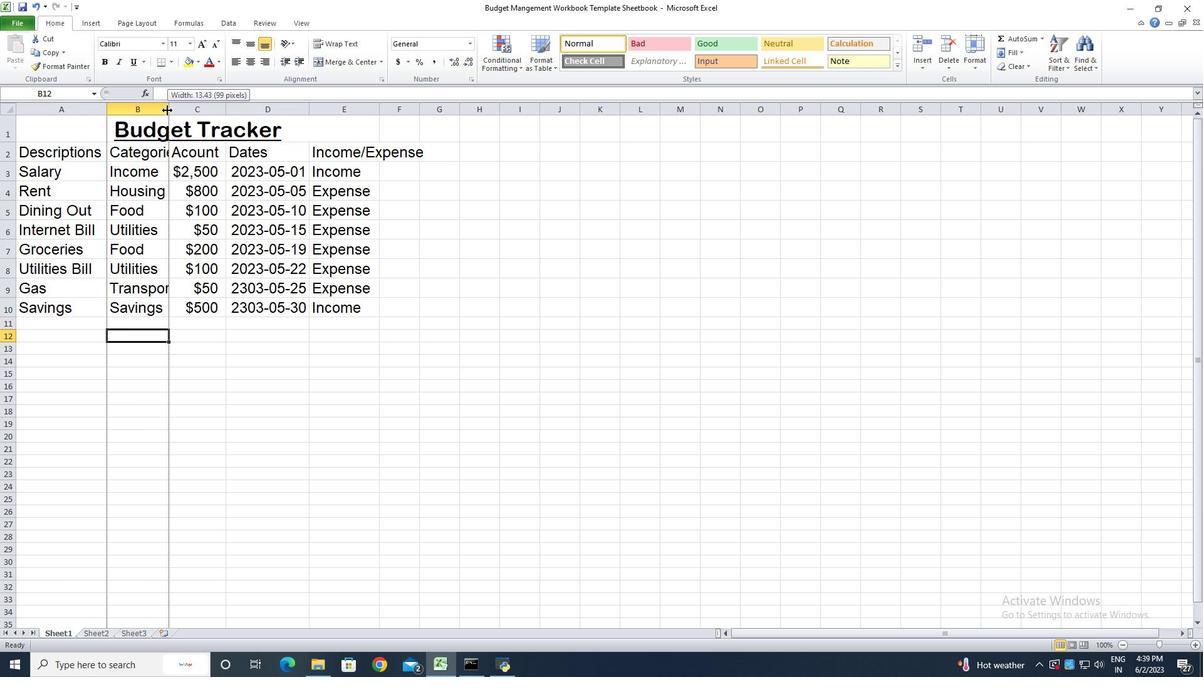 
Action: Mouse moved to (269, 110)
Screenshot: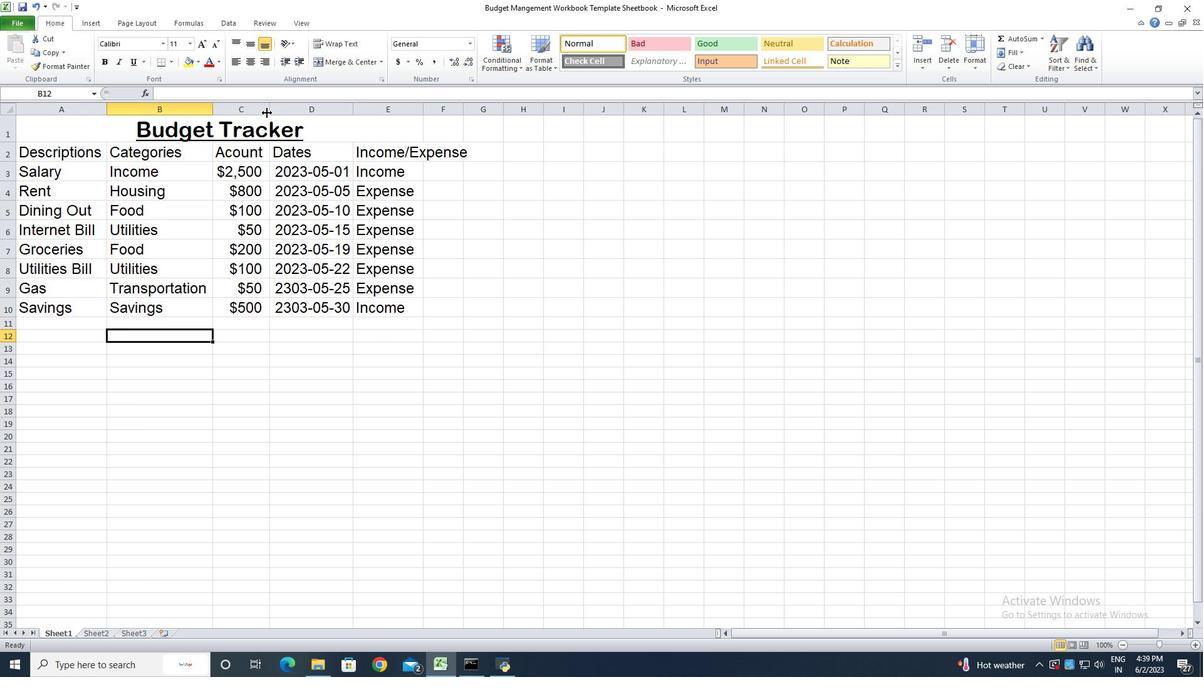 
Action: Mouse pressed left at (269, 110)
Screenshot: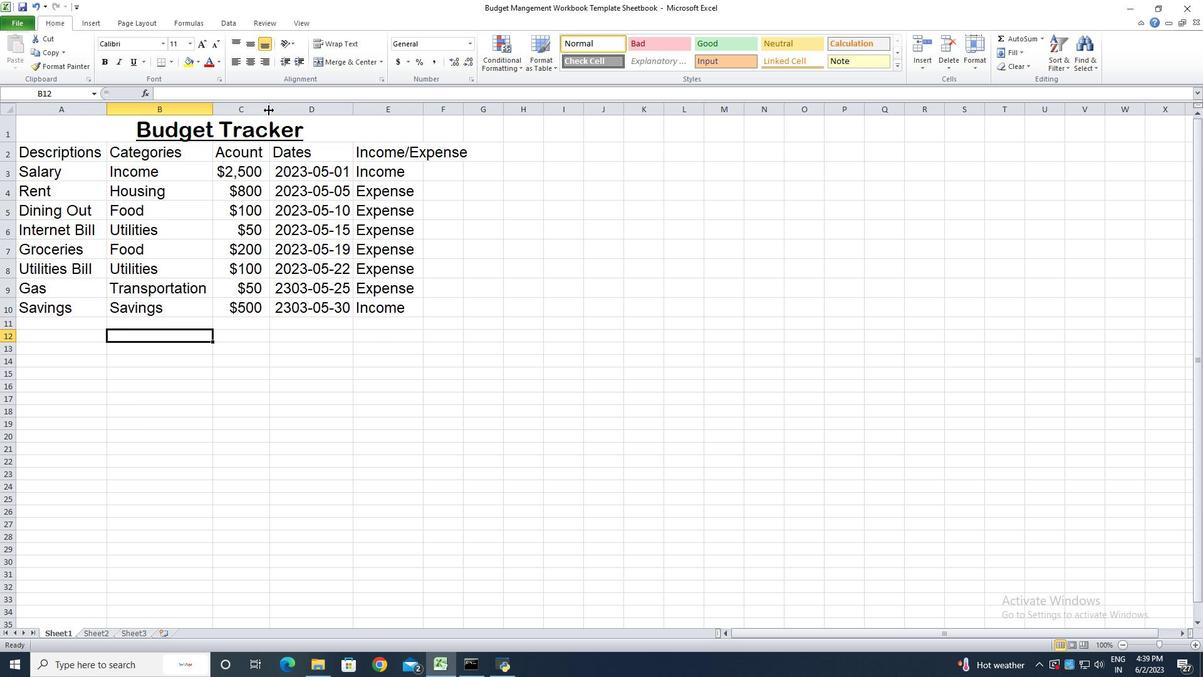 
Action: Mouse pressed left at (269, 110)
Screenshot: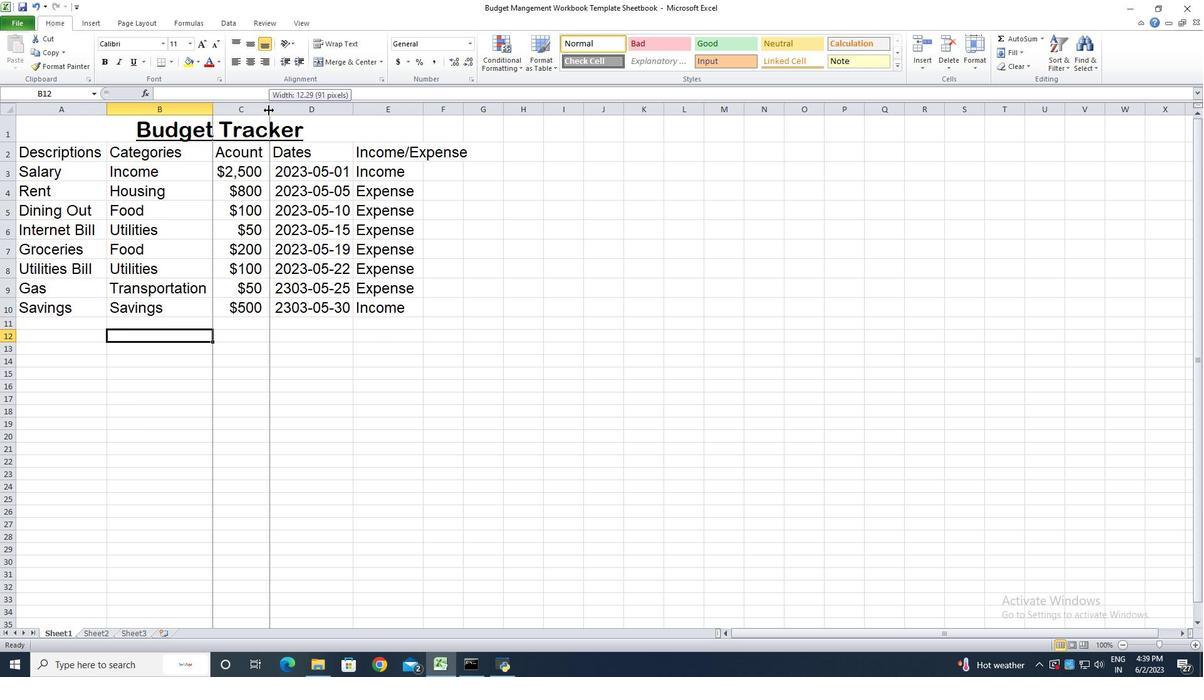 
Action: Mouse moved to (351, 110)
Screenshot: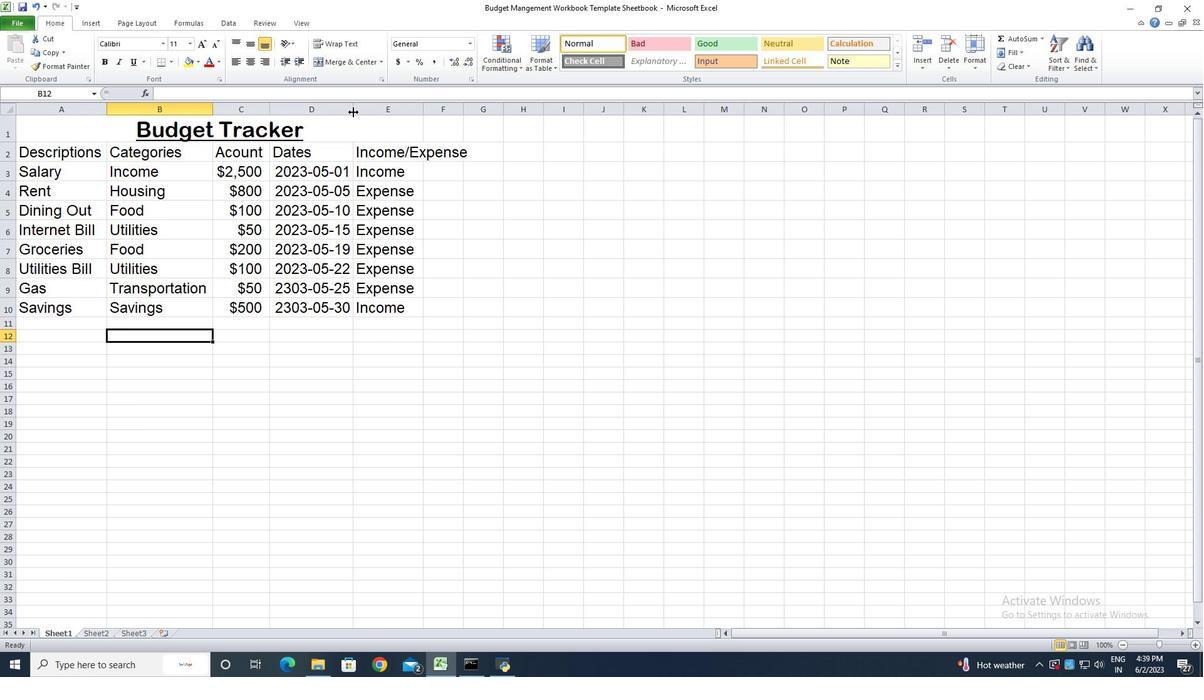 
Action: Mouse pressed left at (351, 110)
Screenshot: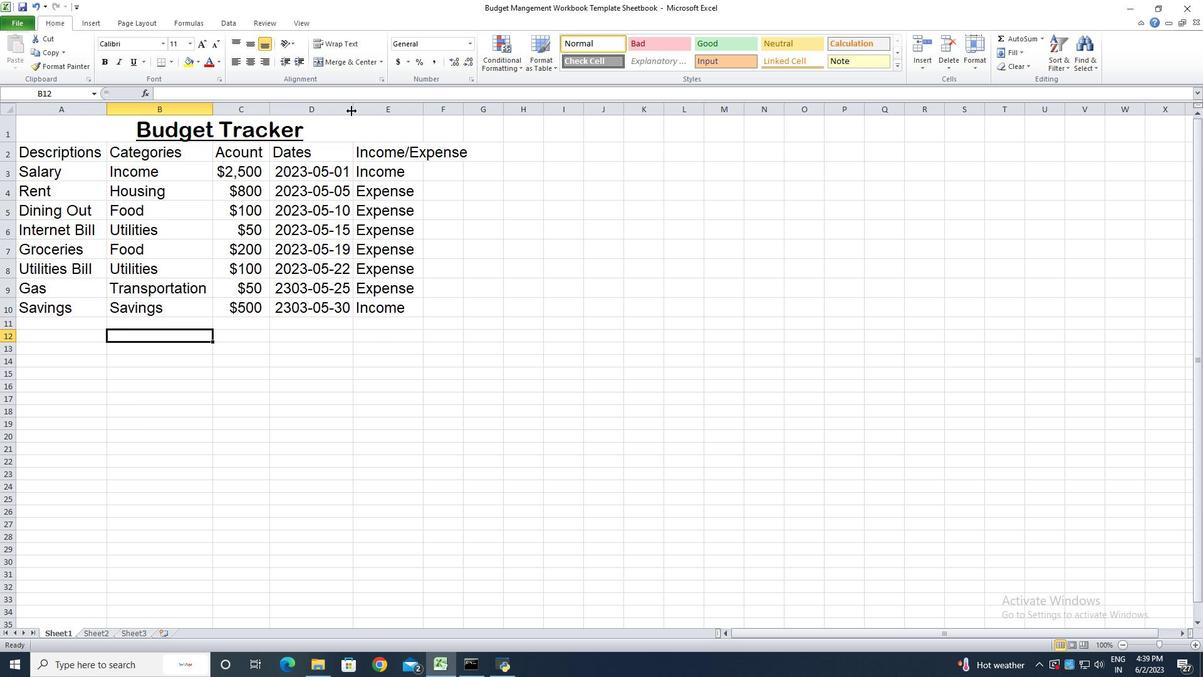 
Action: Mouse pressed left at (351, 110)
Screenshot: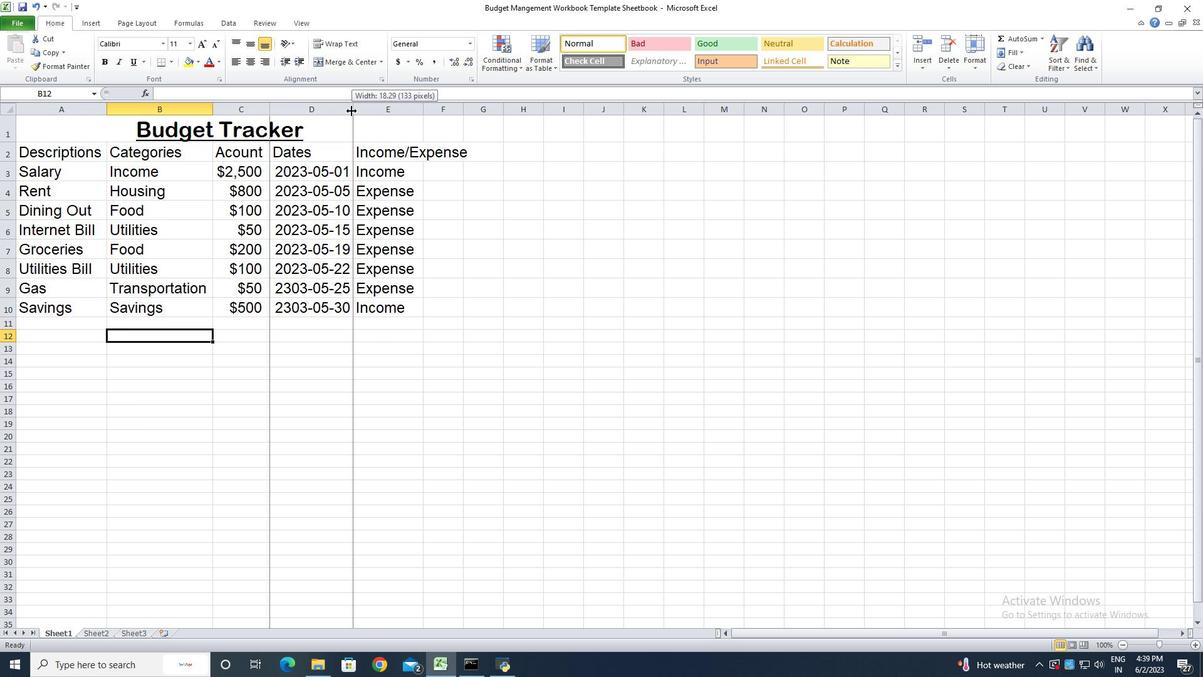 
Action: Mouse moved to (422, 112)
Screenshot: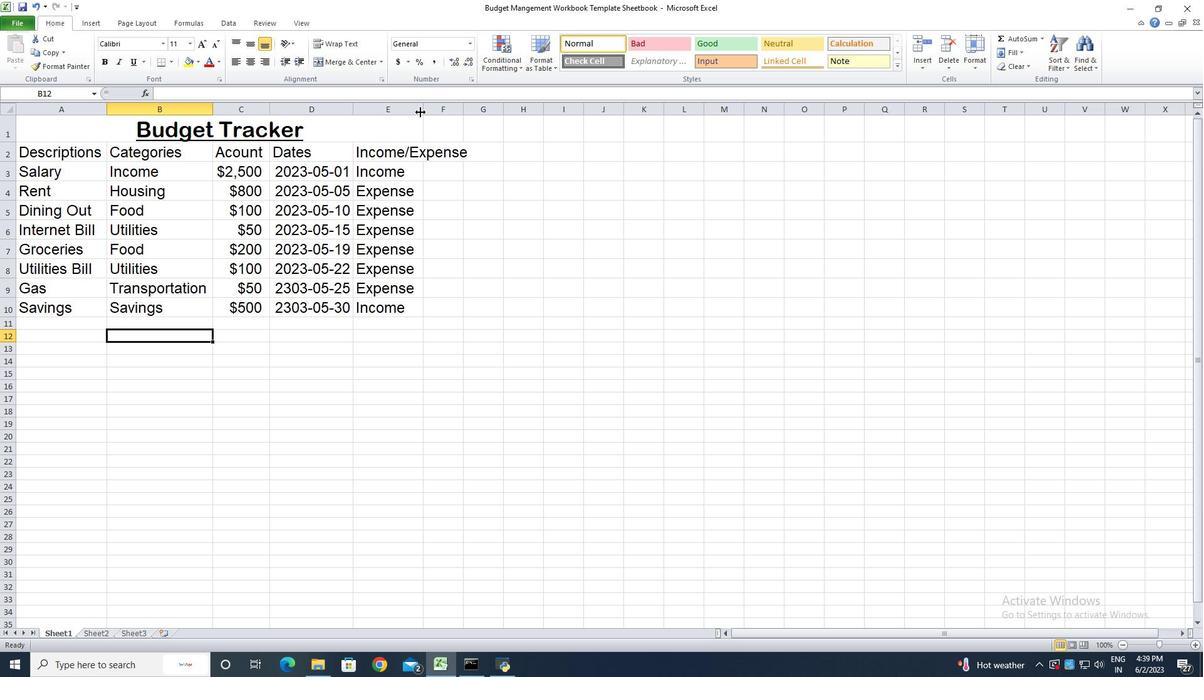 
Action: Mouse pressed left at (422, 112)
Screenshot: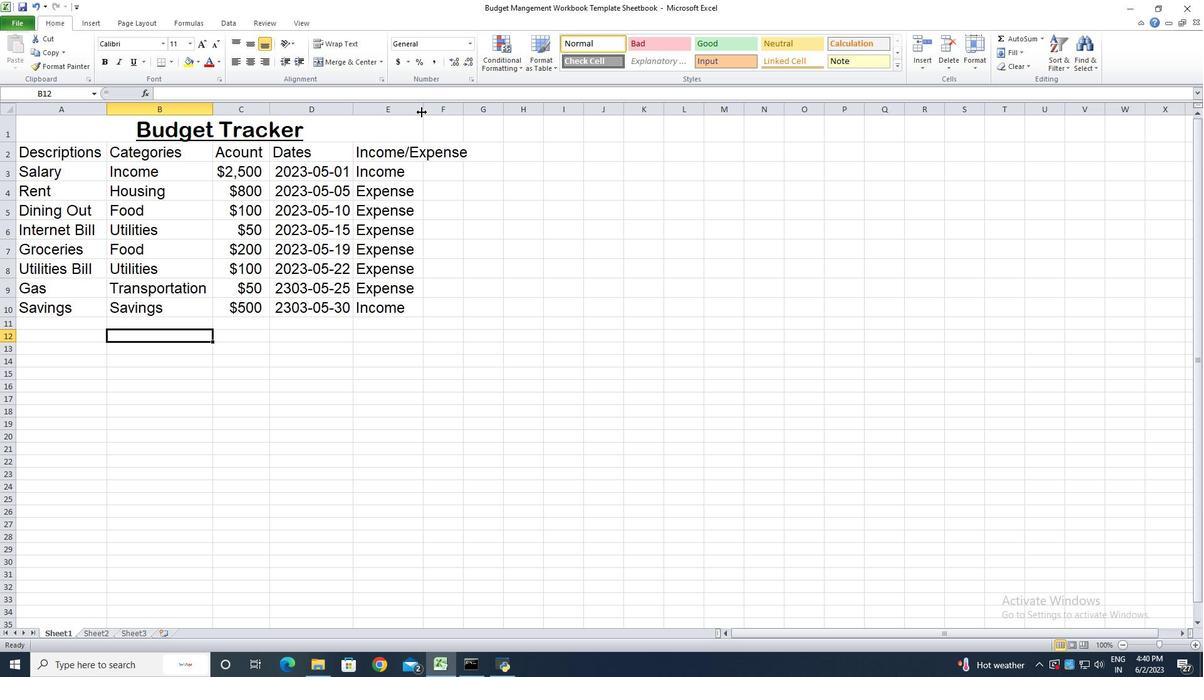 
Action: Mouse pressed left at (422, 112)
Screenshot: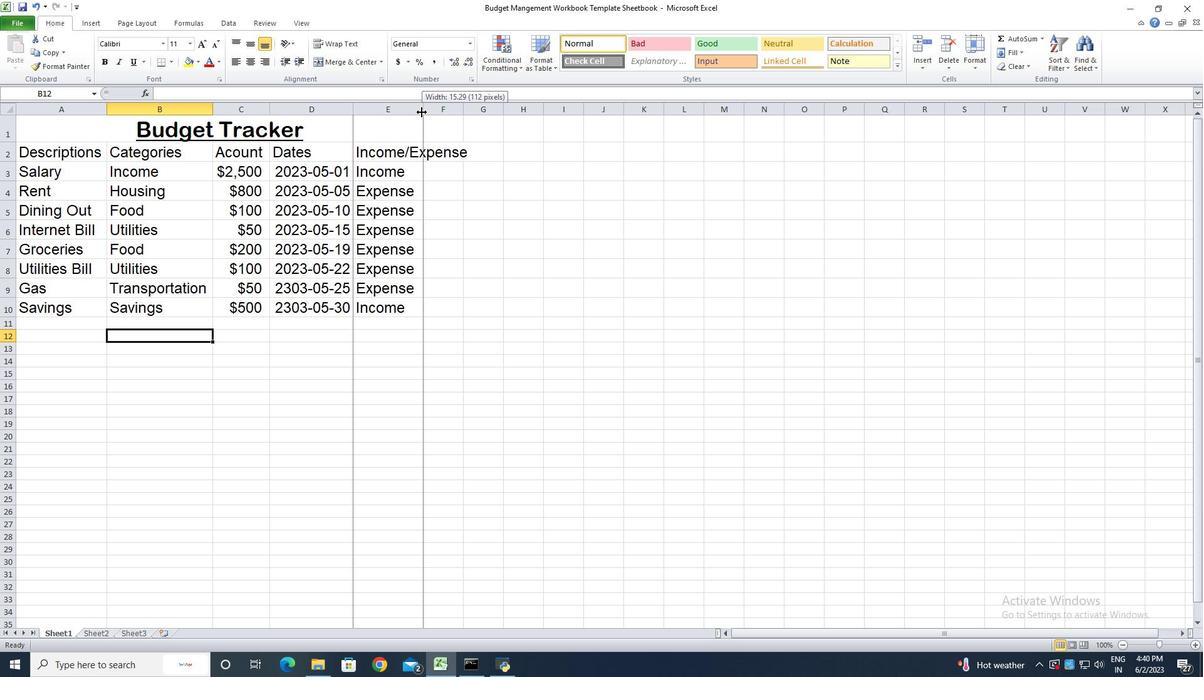
Action: Mouse moved to (281, 401)
Screenshot: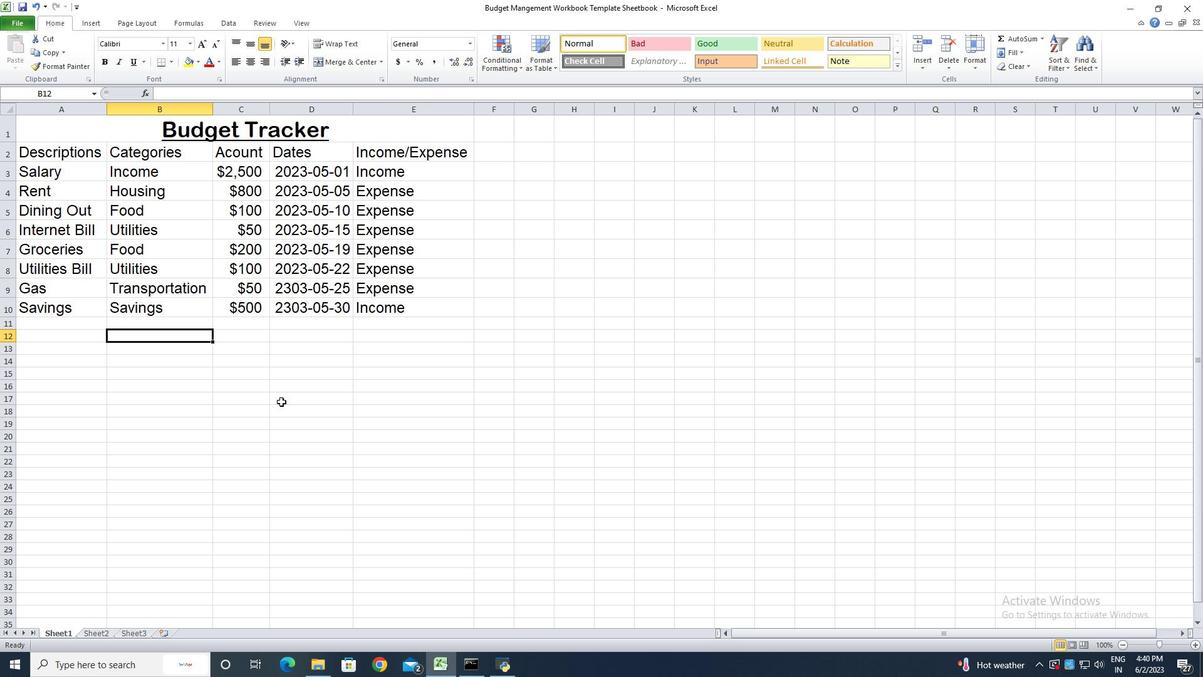 
Action: Mouse pressed left at (281, 401)
Screenshot: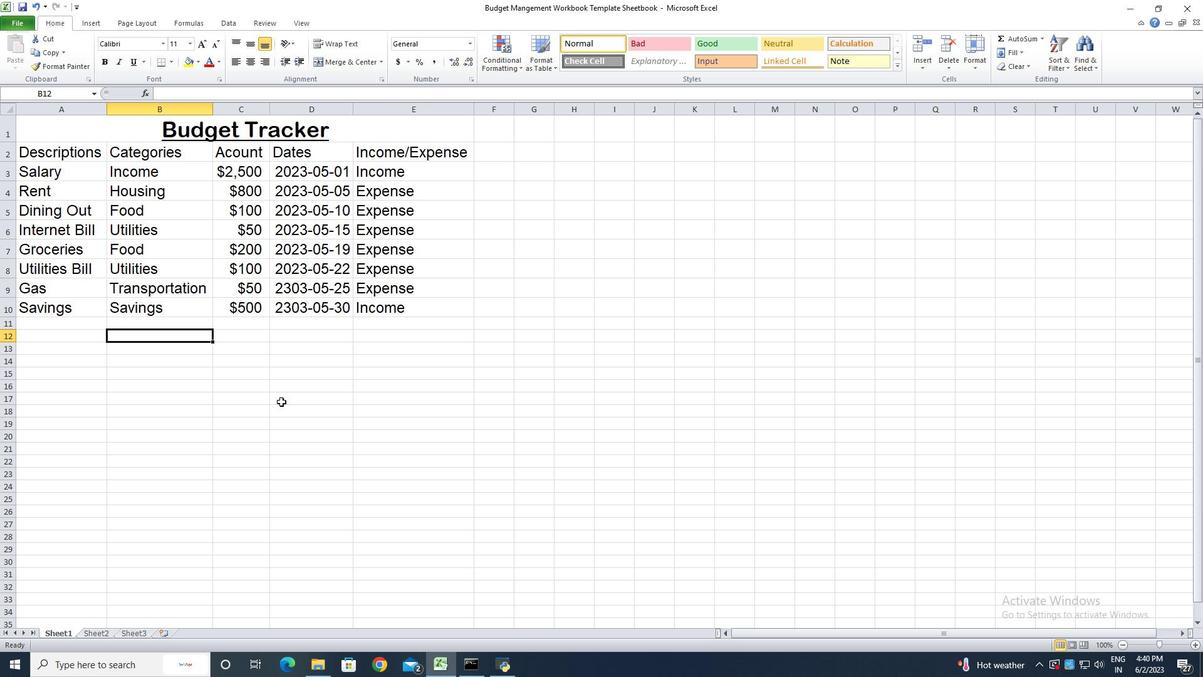 
Action: Mouse moved to (87, 129)
Screenshot: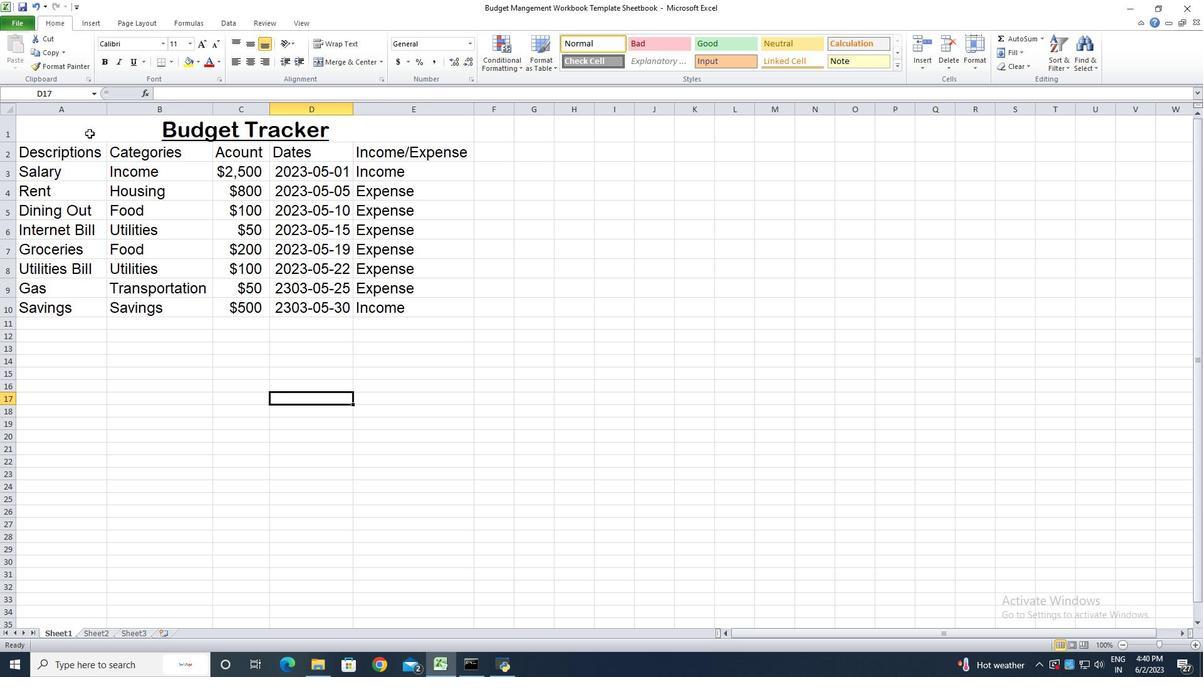
Action: Mouse pressed left at (87, 129)
Screenshot: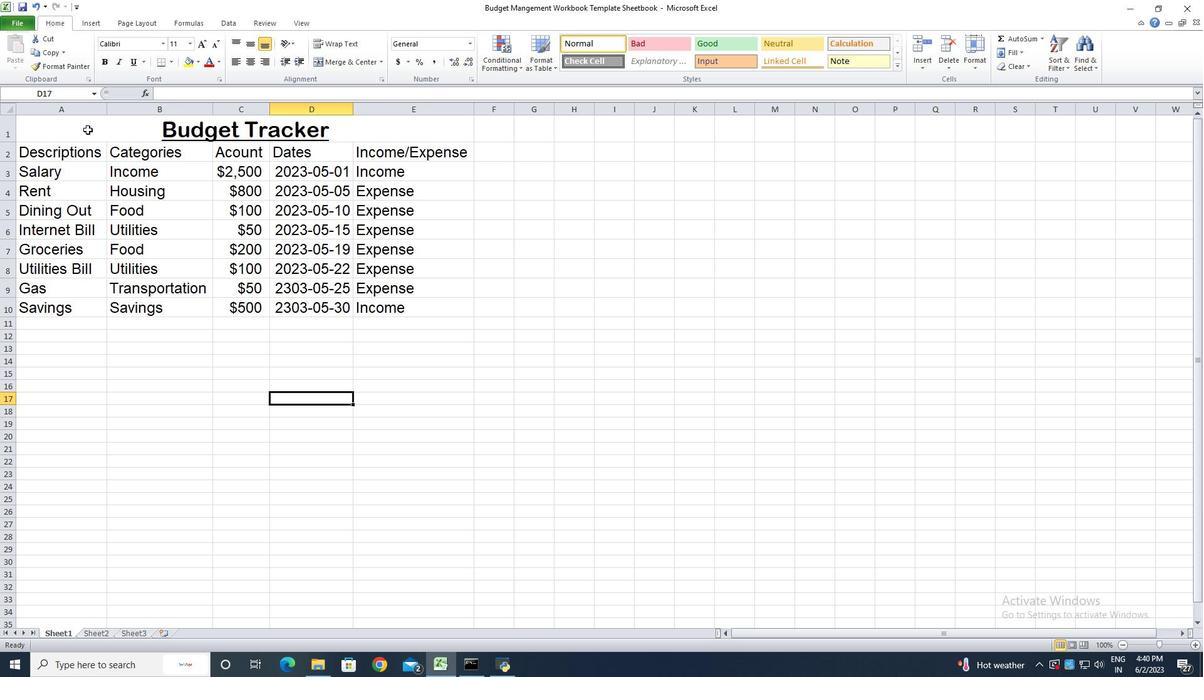 
Action: Mouse moved to (248, 45)
Screenshot: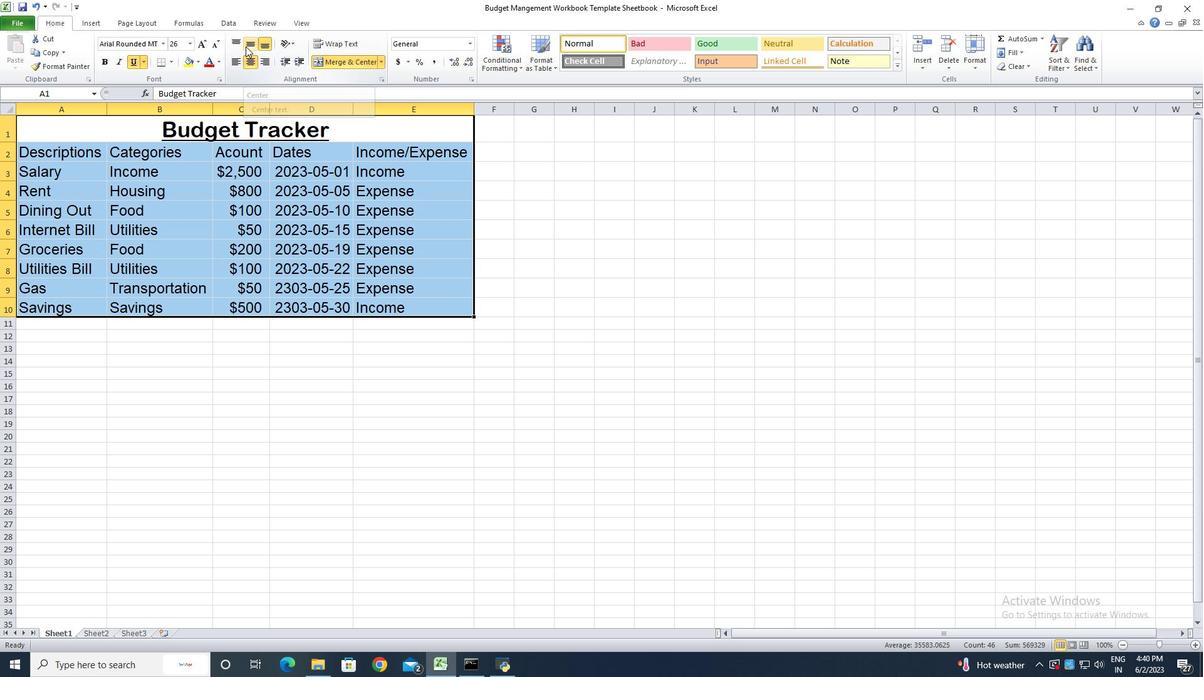 
Action: Mouse pressed left at (248, 45)
Screenshot: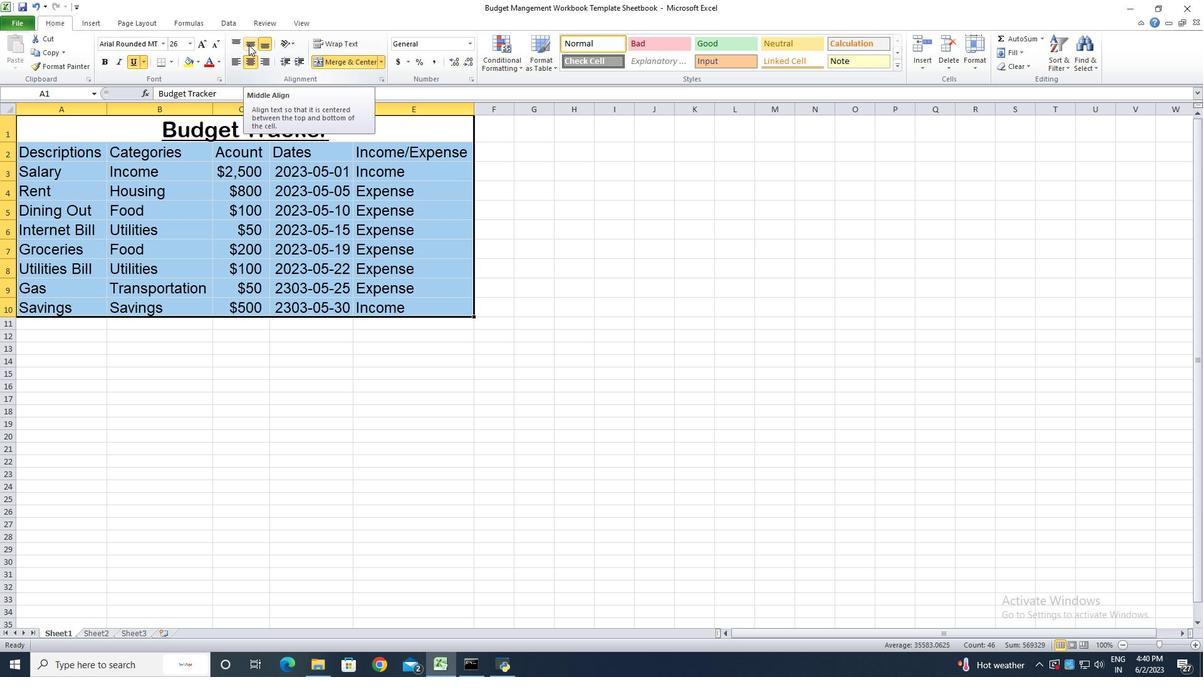 
Action: Mouse moved to (233, 65)
Screenshot: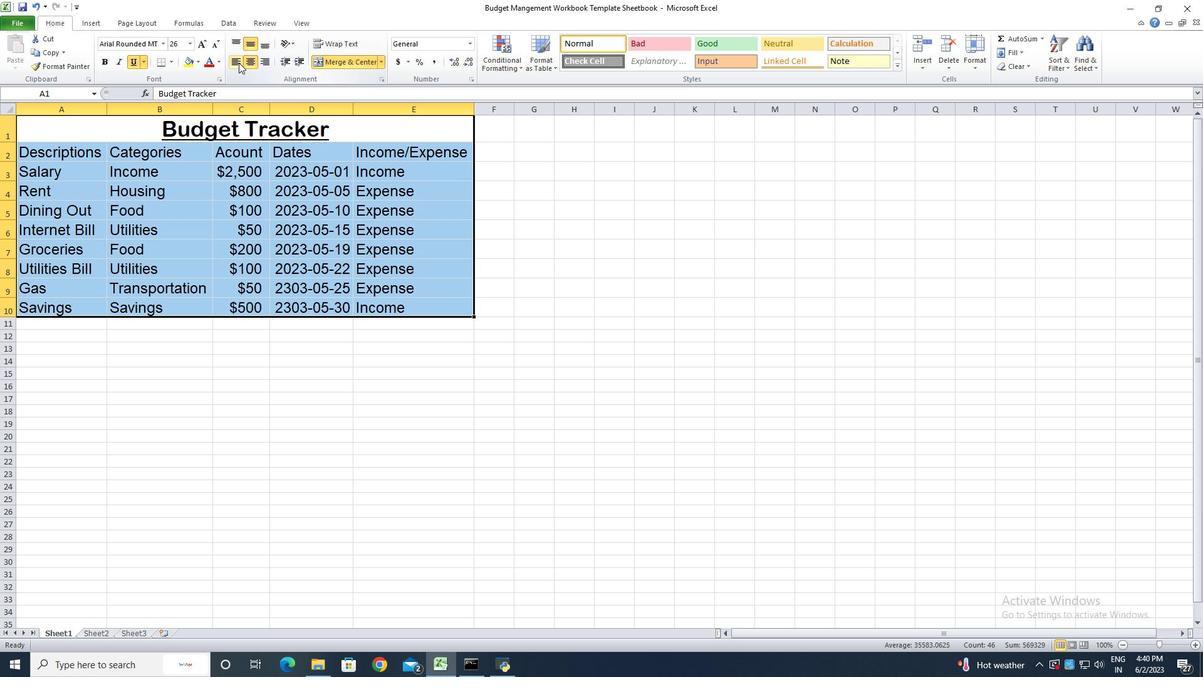 
Action: Mouse pressed left at (233, 65)
Screenshot: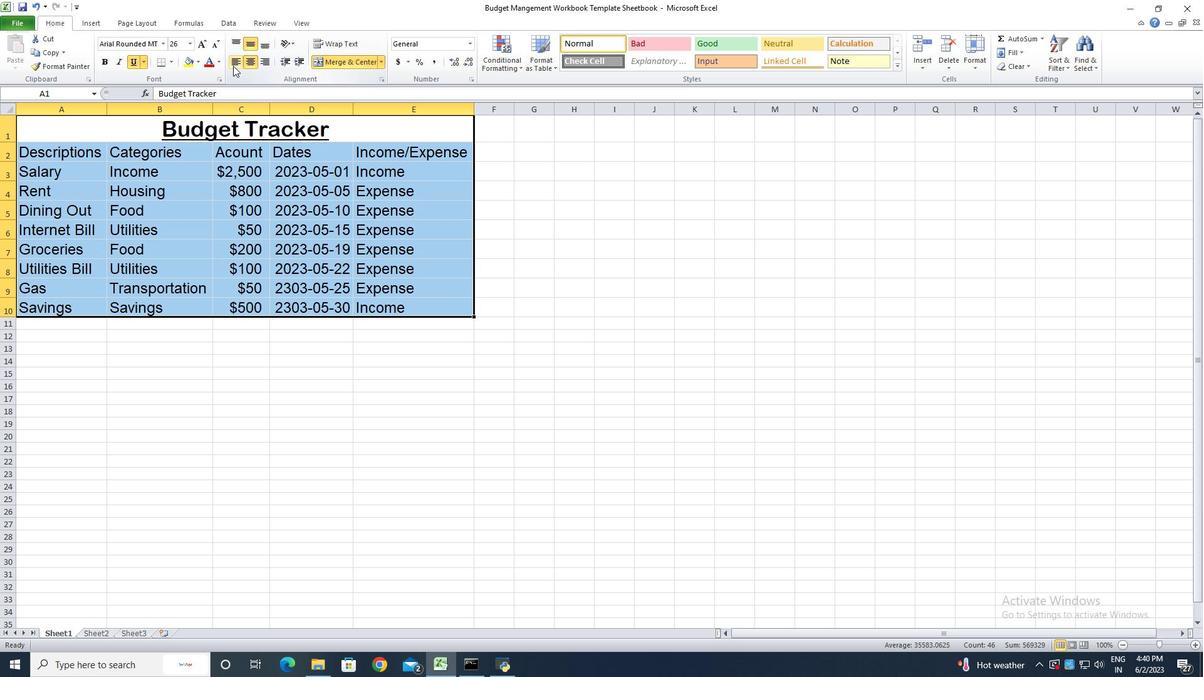 
Action: Mouse moved to (217, 332)
Screenshot: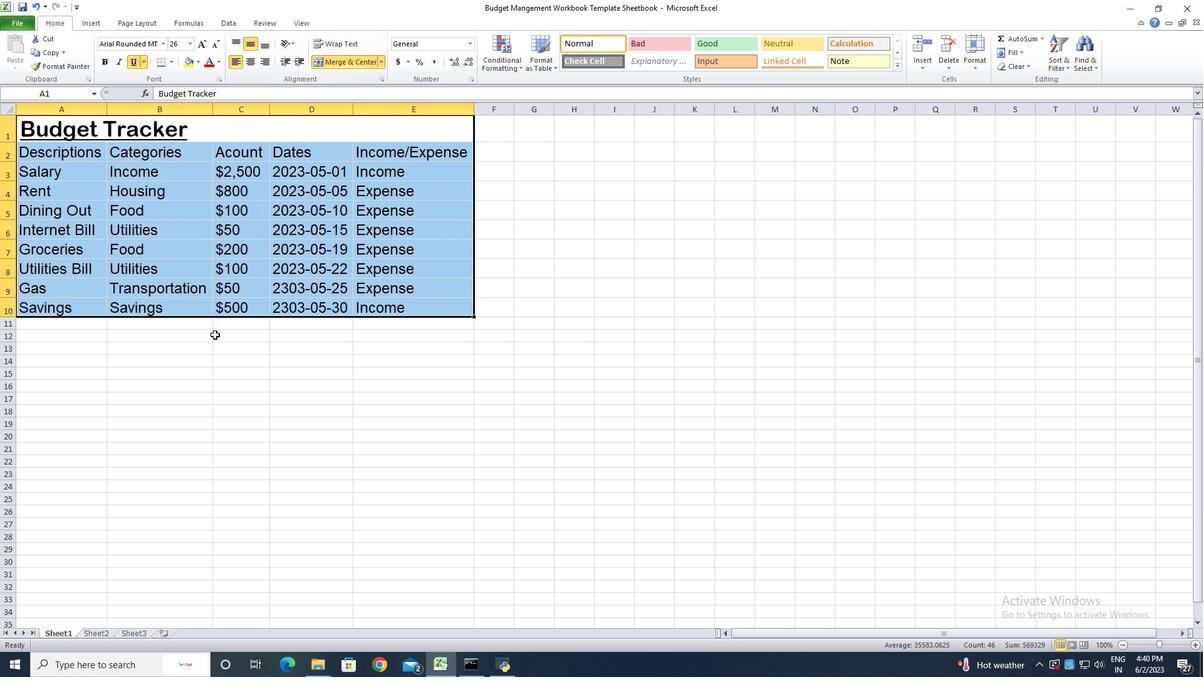 
Action: Mouse pressed left at (217, 332)
Screenshot: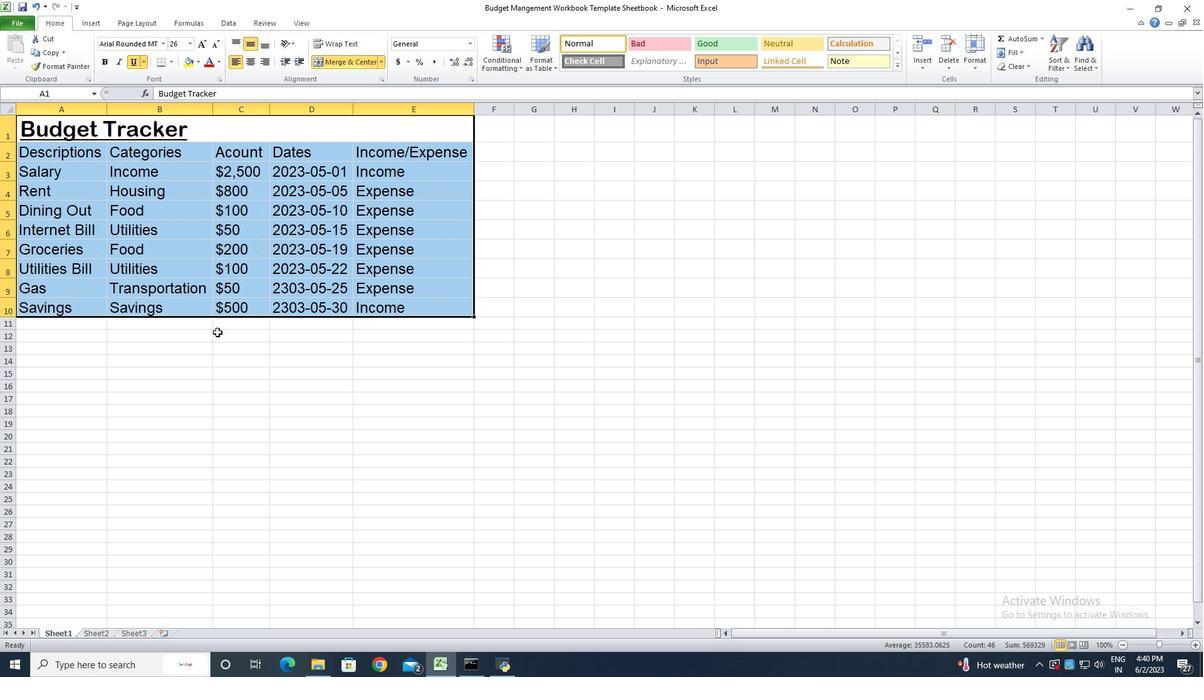 
Action: Key pressed ctrl+S<'\x13'><'\x13'>
Screenshot: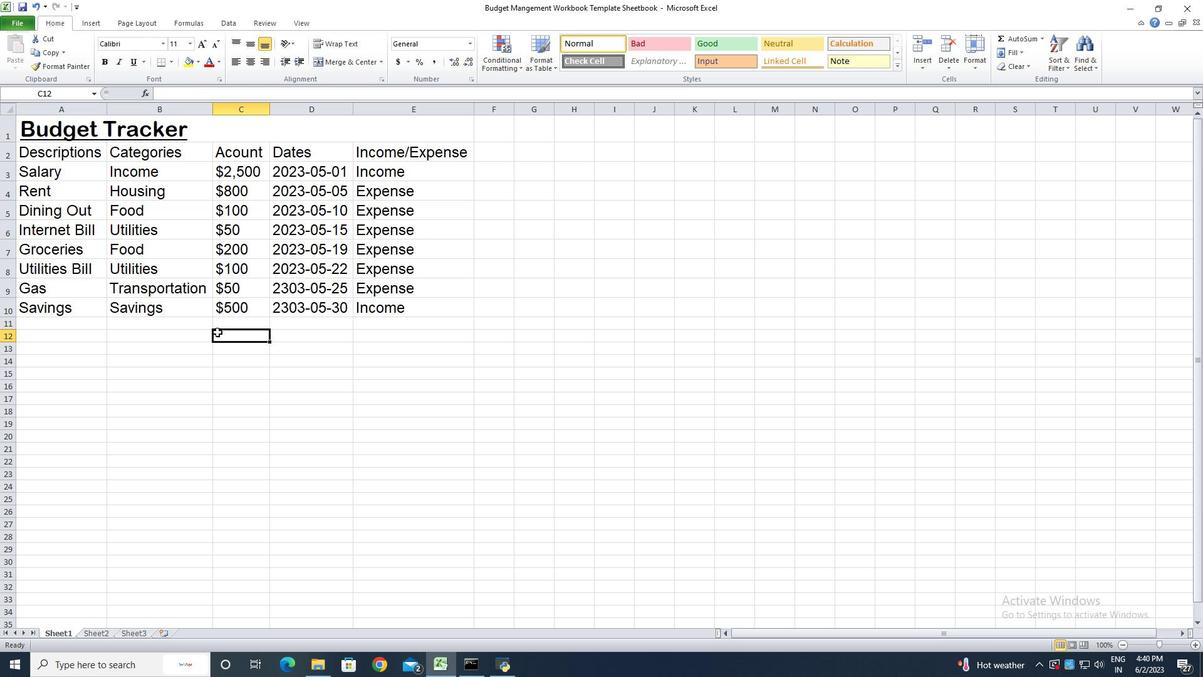 
